 Task: Create a due date automation trigger when advanced on, on the monday after a card is due add content with a name or a description starting with resume at 11:00 AM.
Action: Mouse moved to (962, 278)
Screenshot: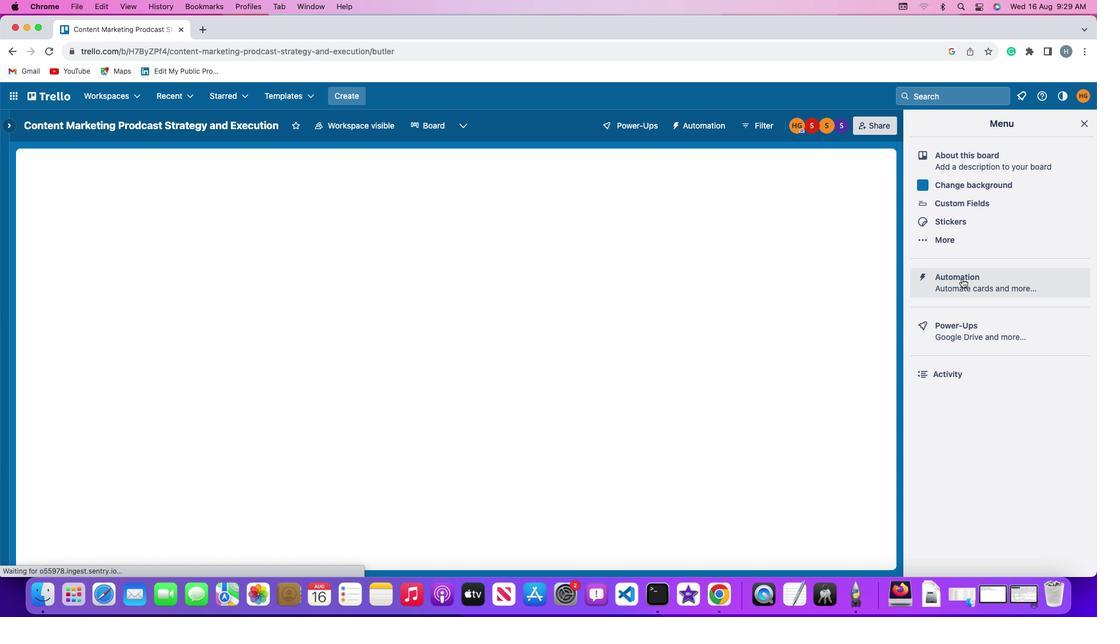 
Action: Mouse pressed left at (962, 278)
Screenshot: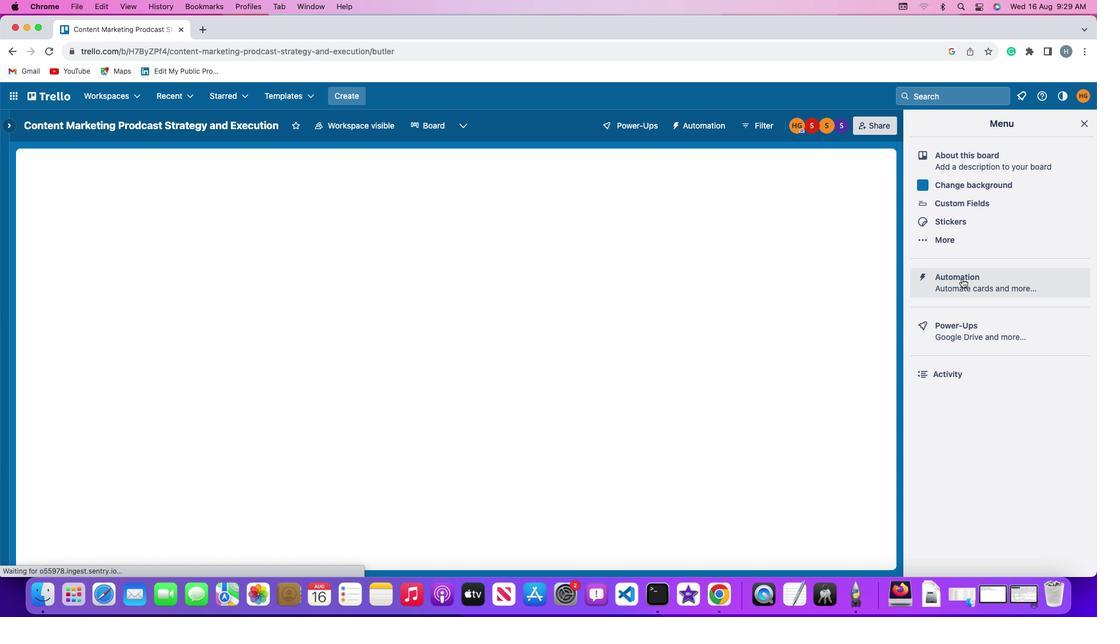 
Action: Mouse moved to (961, 278)
Screenshot: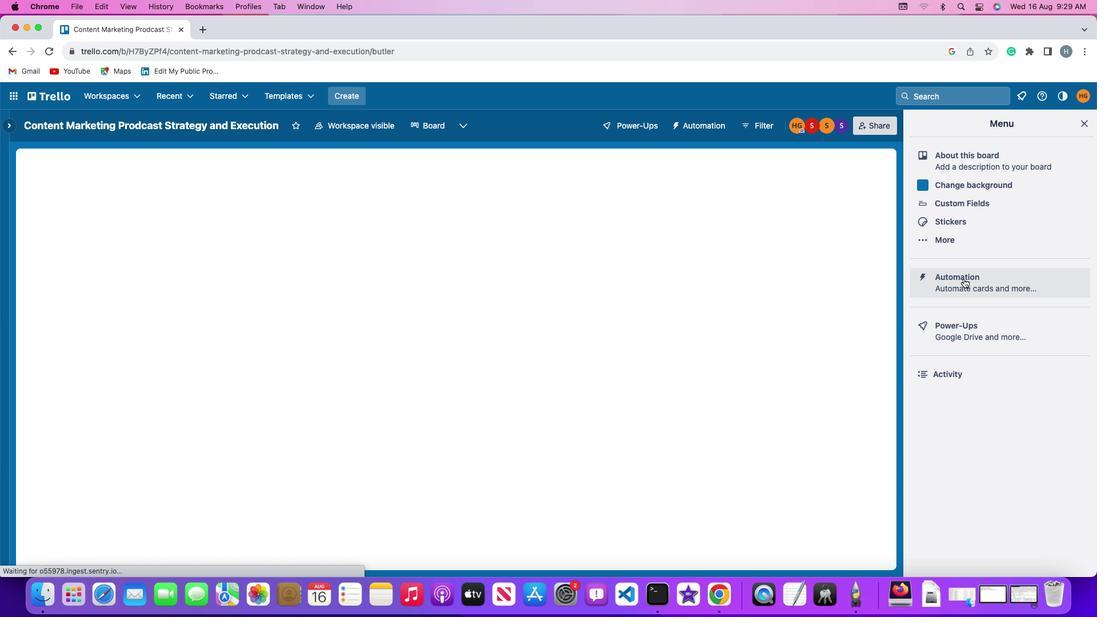 
Action: Mouse pressed left at (961, 278)
Screenshot: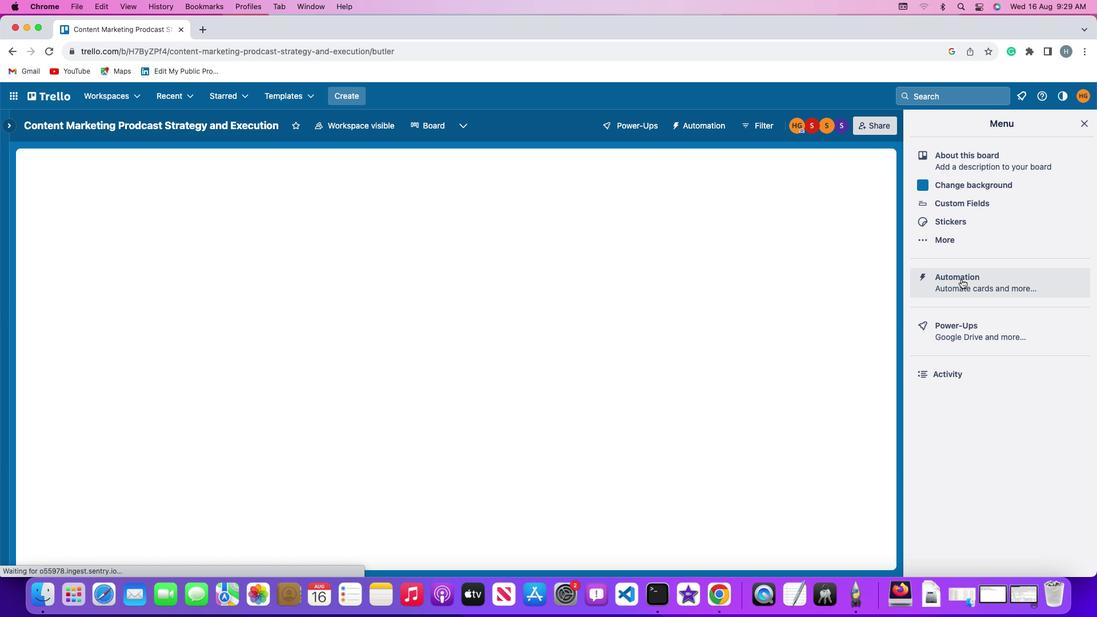 
Action: Mouse moved to (67, 272)
Screenshot: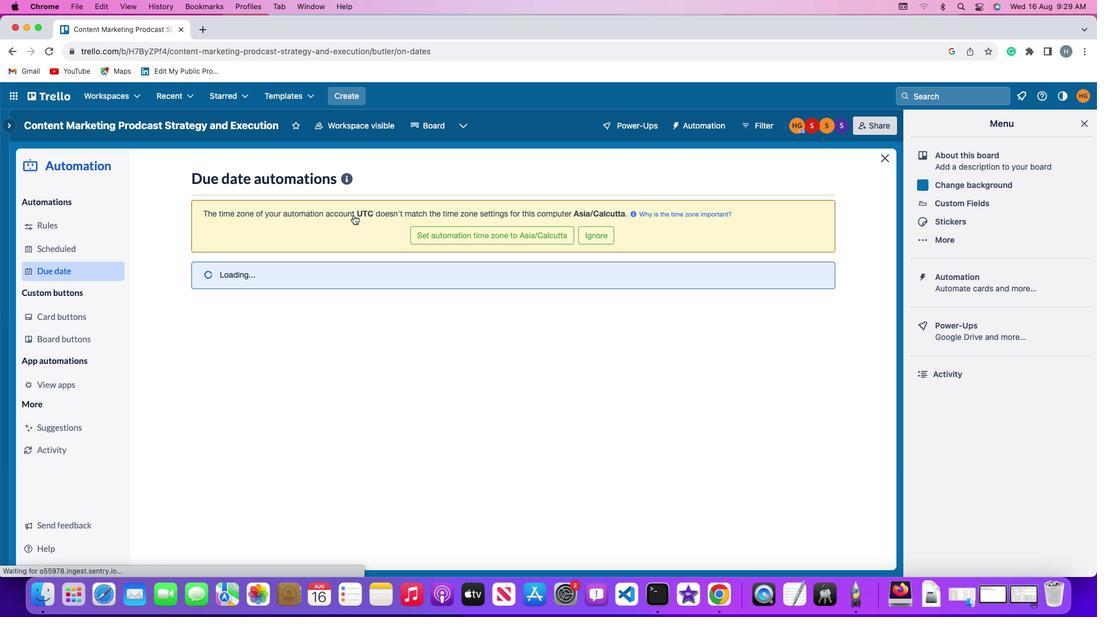 
Action: Mouse pressed left at (67, 272)
Screenshot: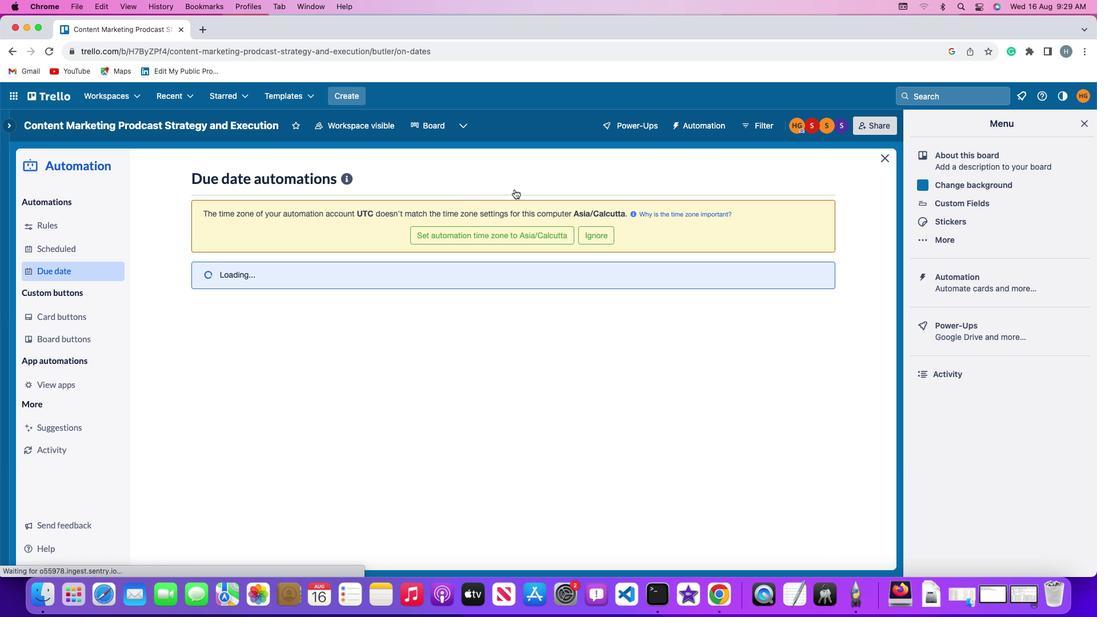 
Action: Mouse moved to (761, 180)
Screenshot: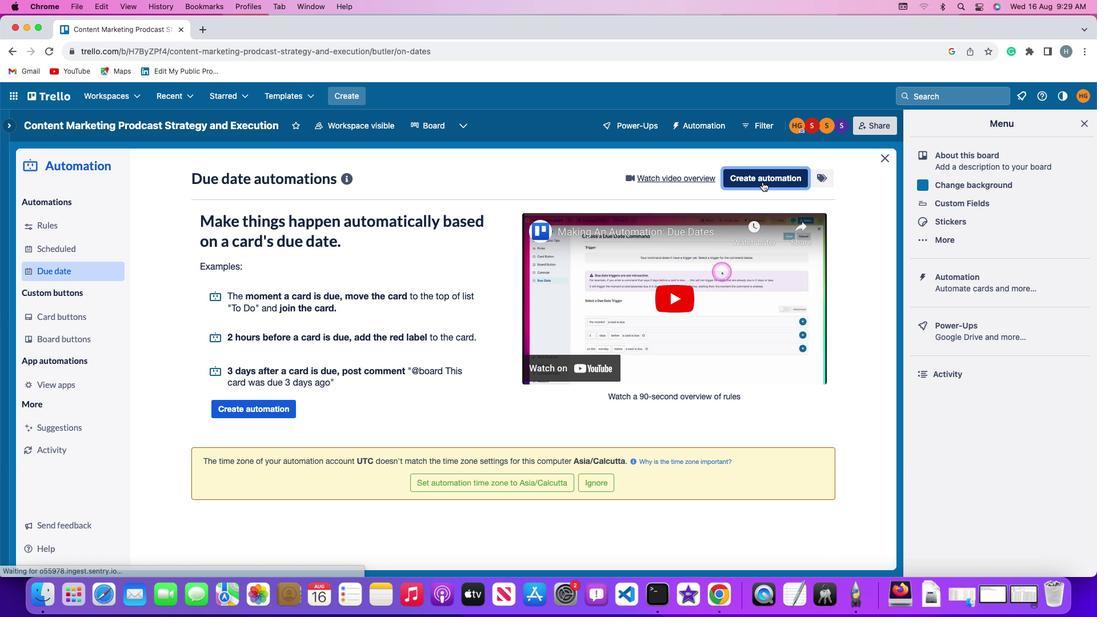 
Action: Mouse pressed left at (761, 180)
Screenshot: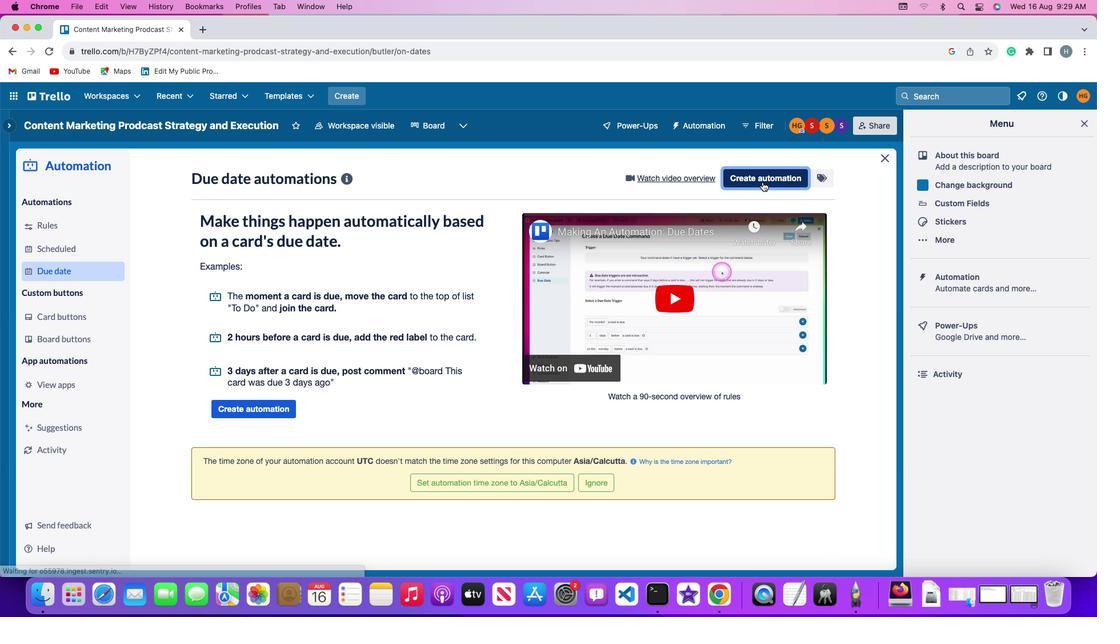 
Action: Mouse moved to (330, 288)
Screenshot: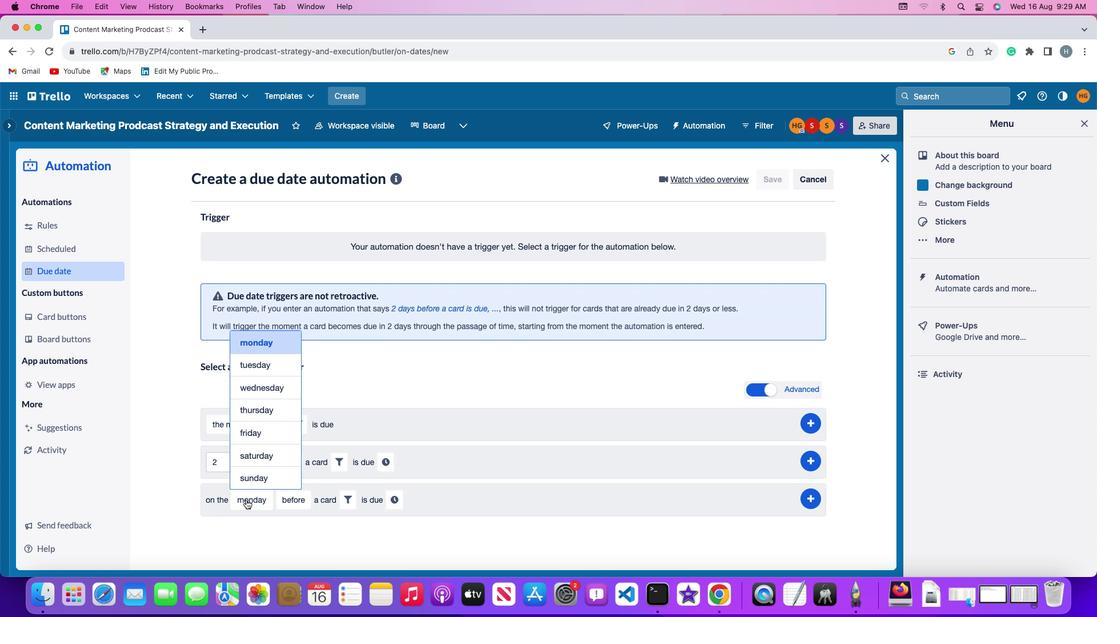 
Action: Mouse pressed left at (330, 288)
Screenshot: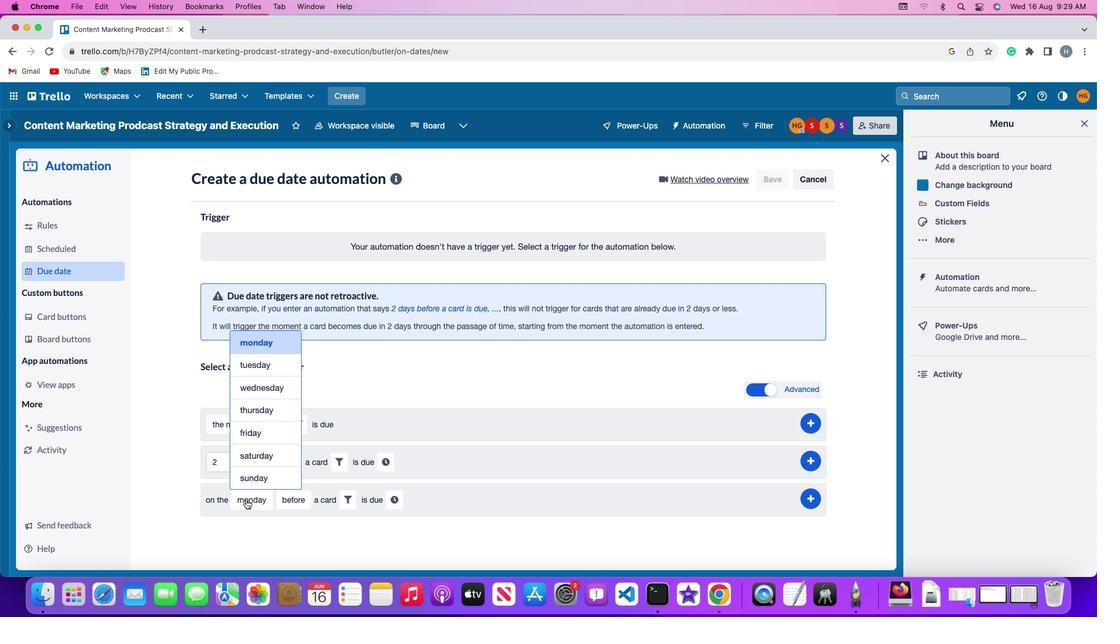 
Action: Mouse moved to (245, 499)
Screenshot: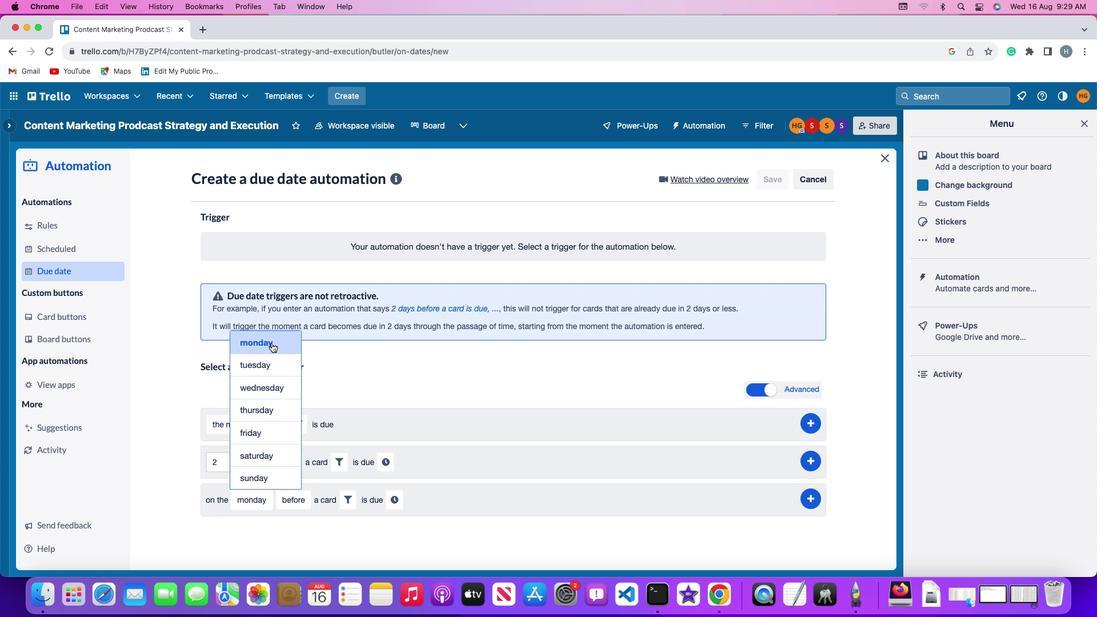 
Action: Mouse pressed left at (245, 499)
Screenshot: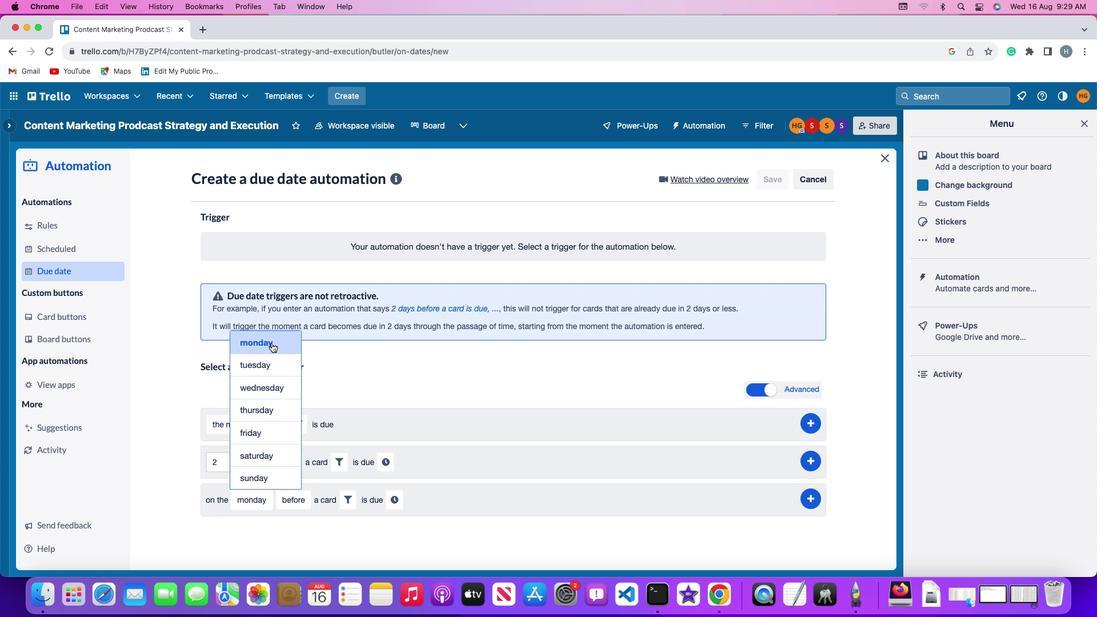 
Action: Mouse moved to (272, 342)
Screenshot: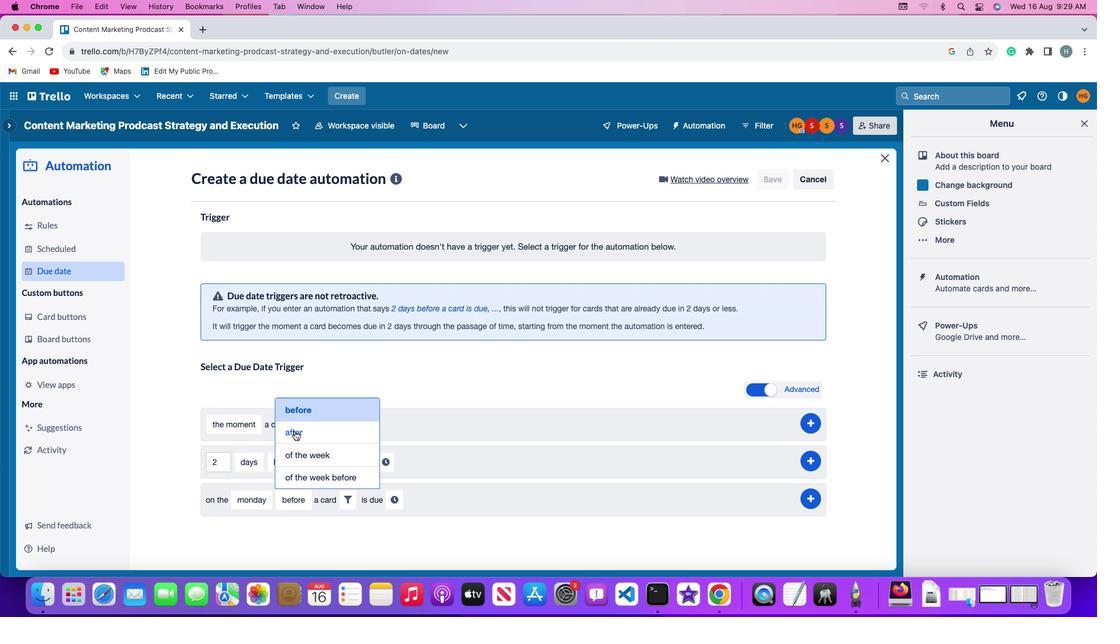 
Action: Mouse pressed left at (272, 342)
Screenshot: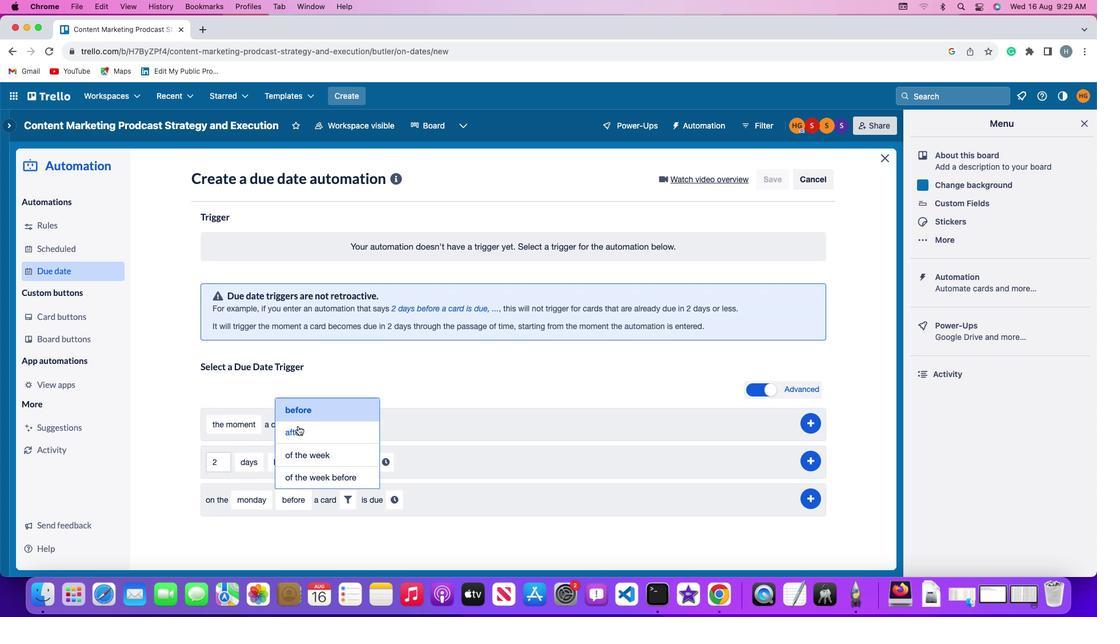 
Action: Mouse moved to (288, 506)
Screenshot: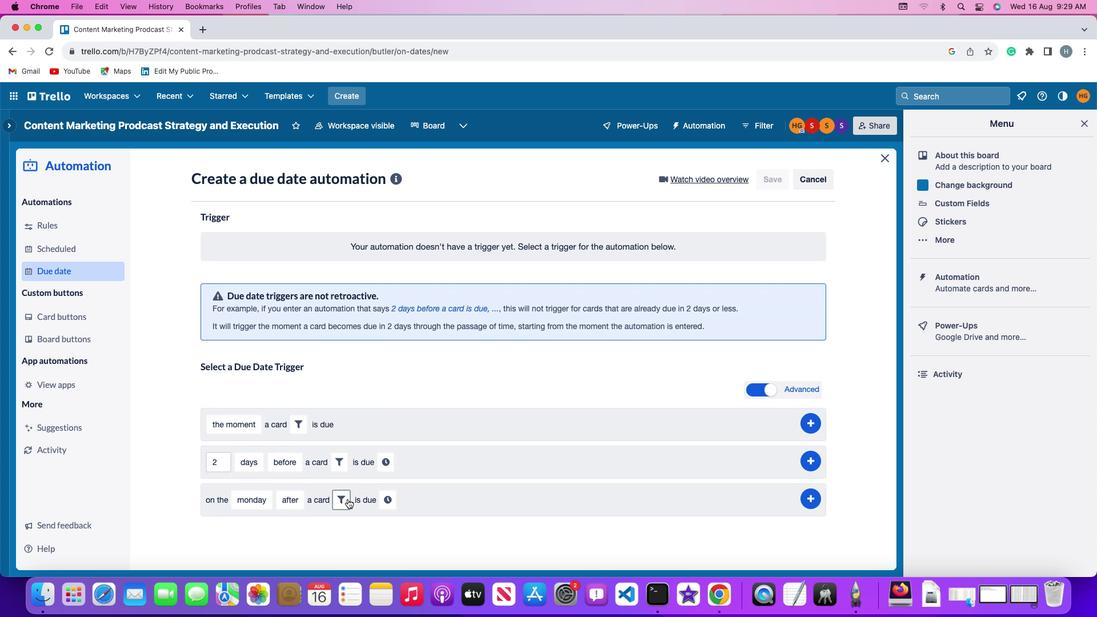 
Action: Mouse pressed left at (288, 506)
Screenshot: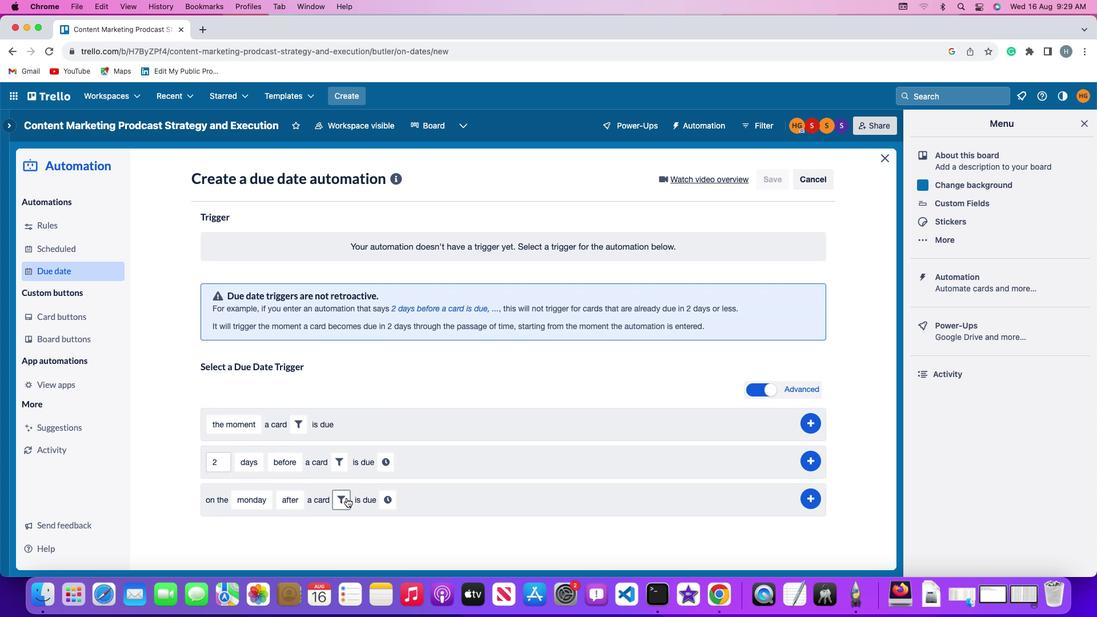 
Action: Mouse moved to (297, 425)
Screenshot: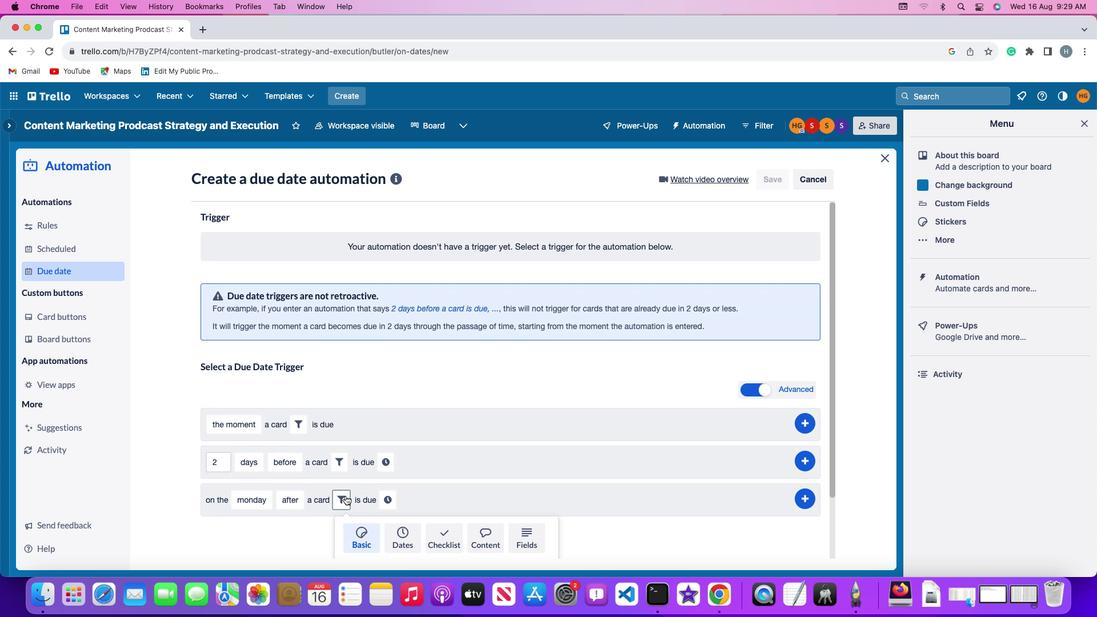 
Action: Mouse pressed left at (297, 425)
Screenshot: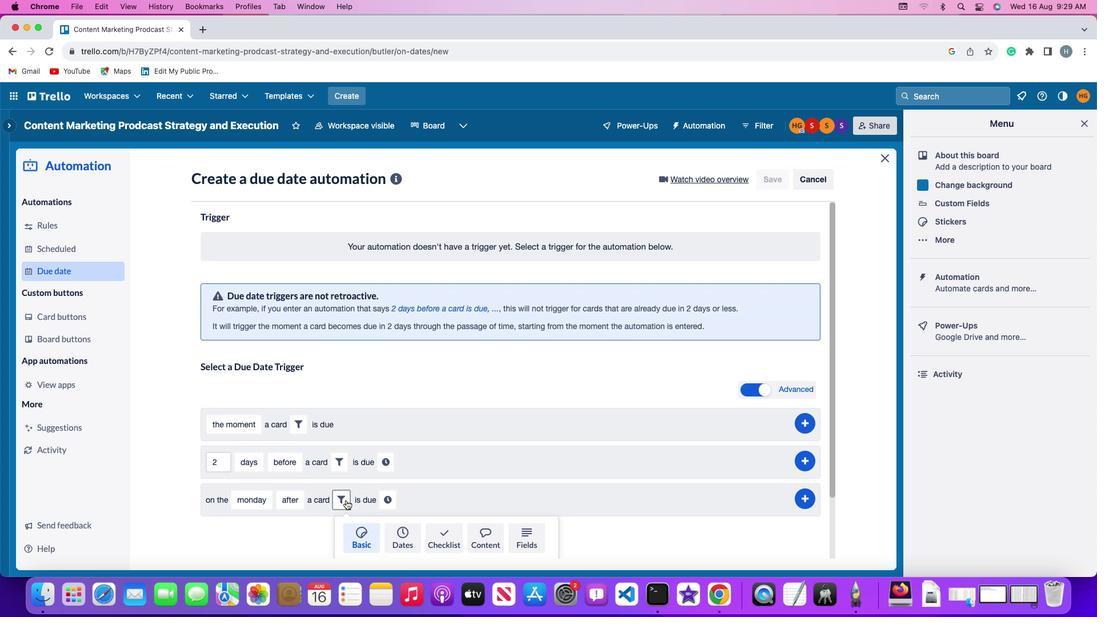 
Action: Mouse moved to (345, 498)
Screenshot: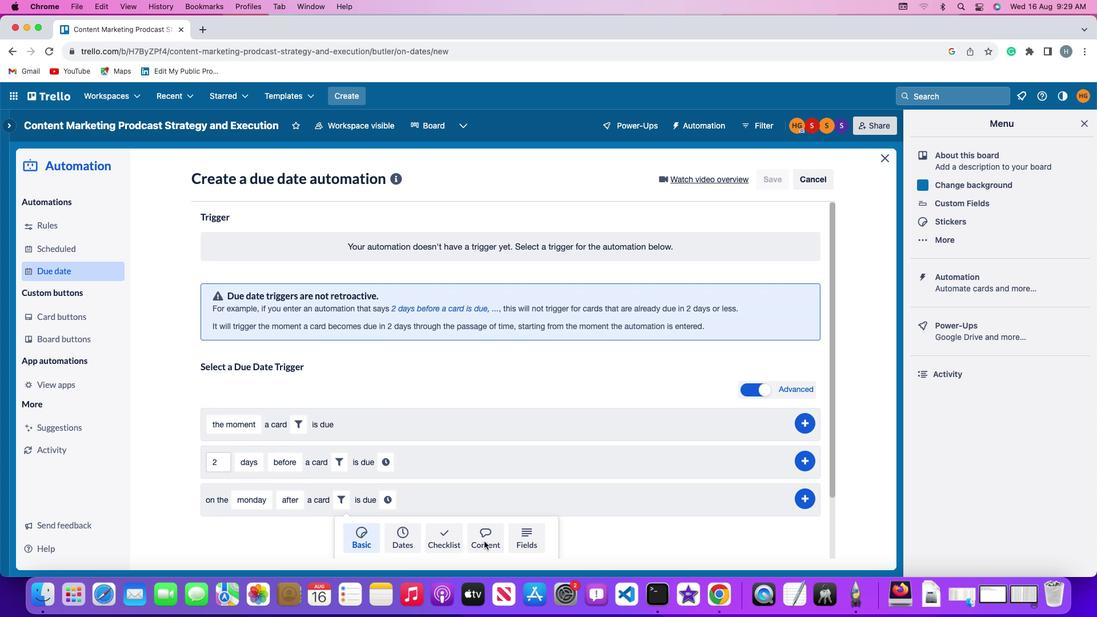 
Action: Mouse pressed left at (345, 498)
Screenshot: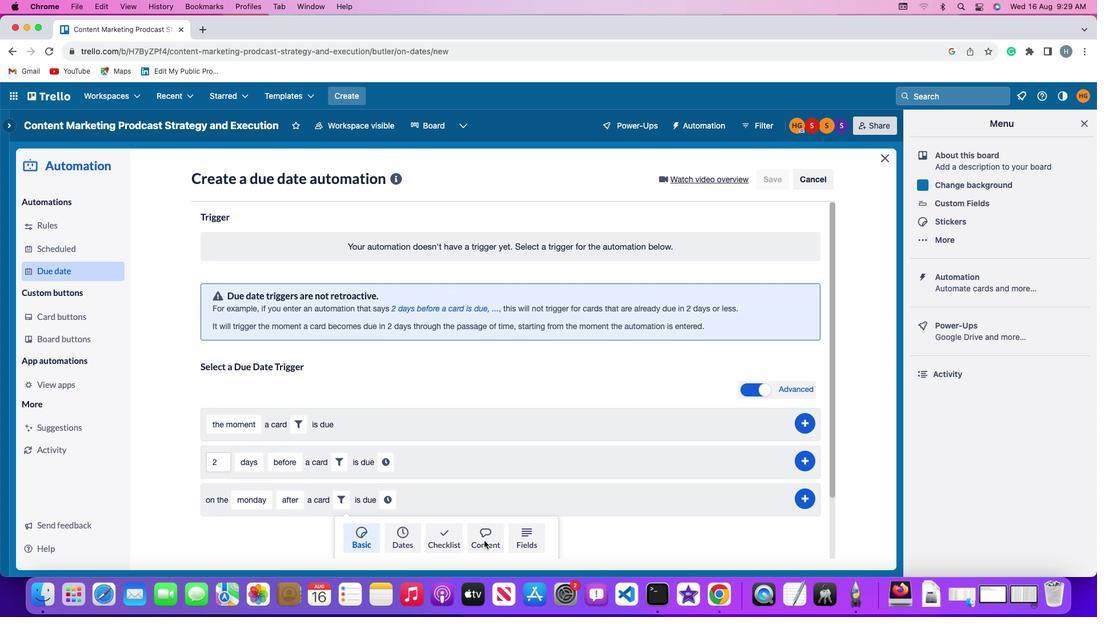 
Action: Mouse moved to (484, 541)
Screenshot: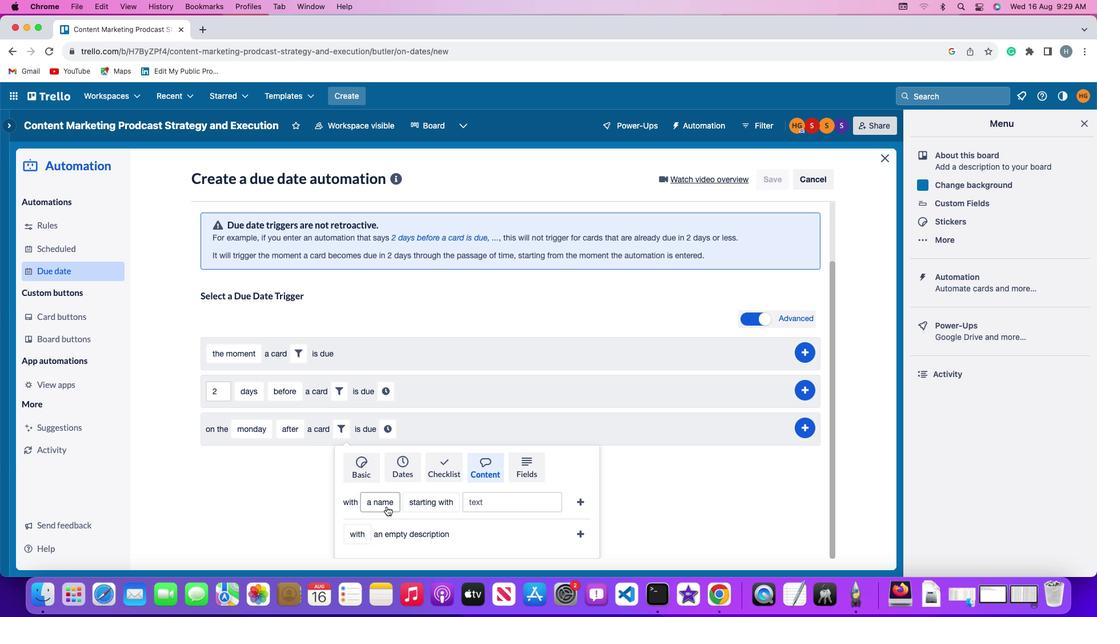 
Action: Mouse pressed left at (484, 541)
Screenshot: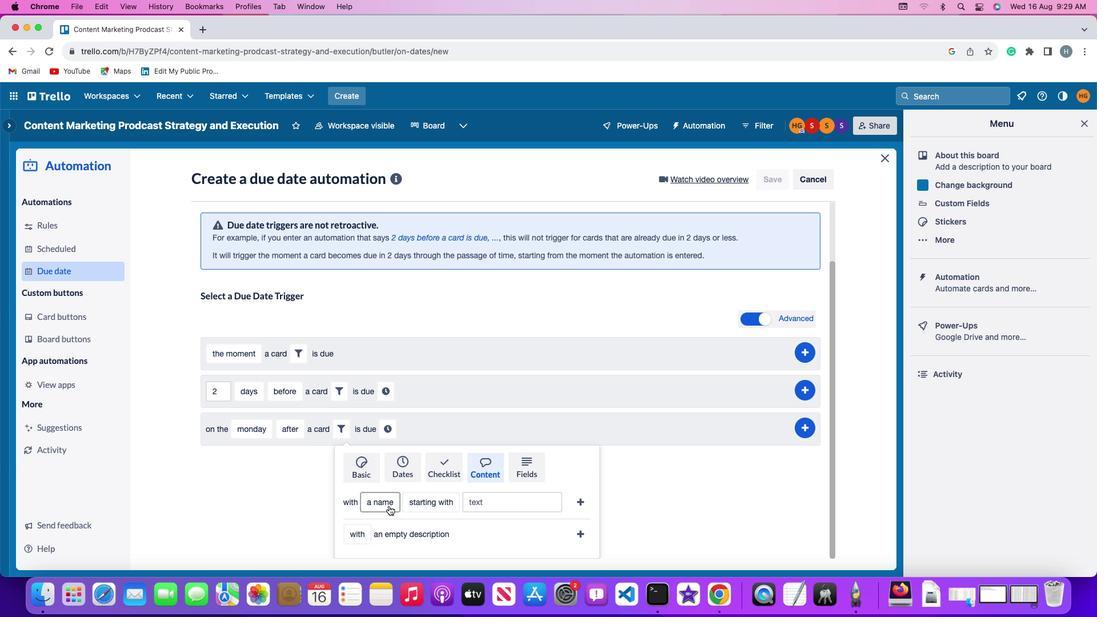 
Action: Mouse moved to (270, 546)
Screenshot: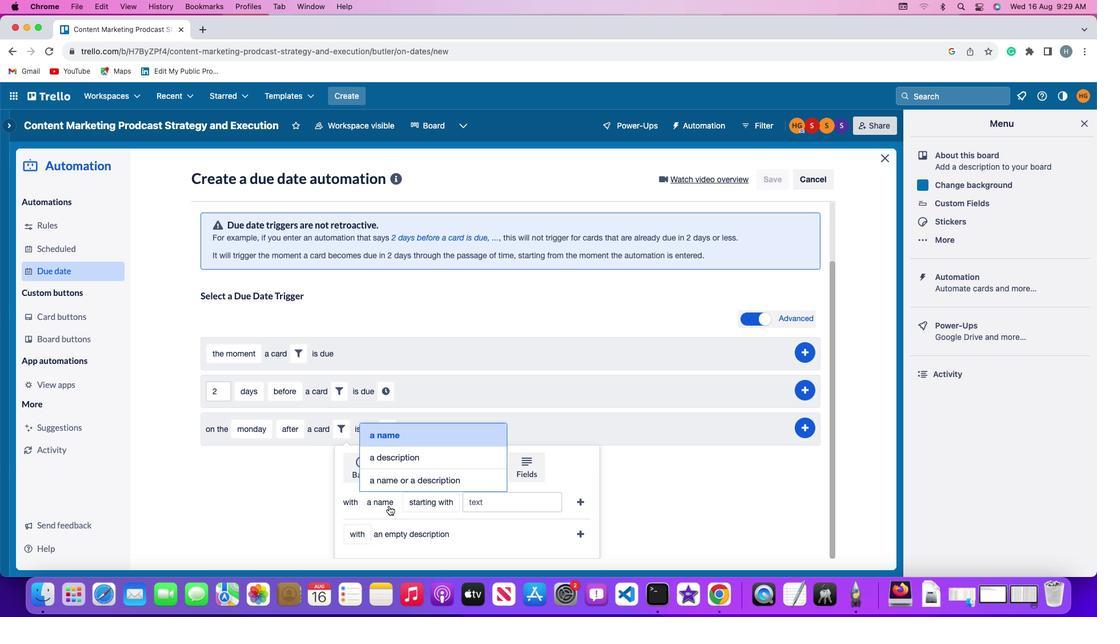 
Action: Mouse scrolled (270, 546) with delta (0, 0)
Screenshot: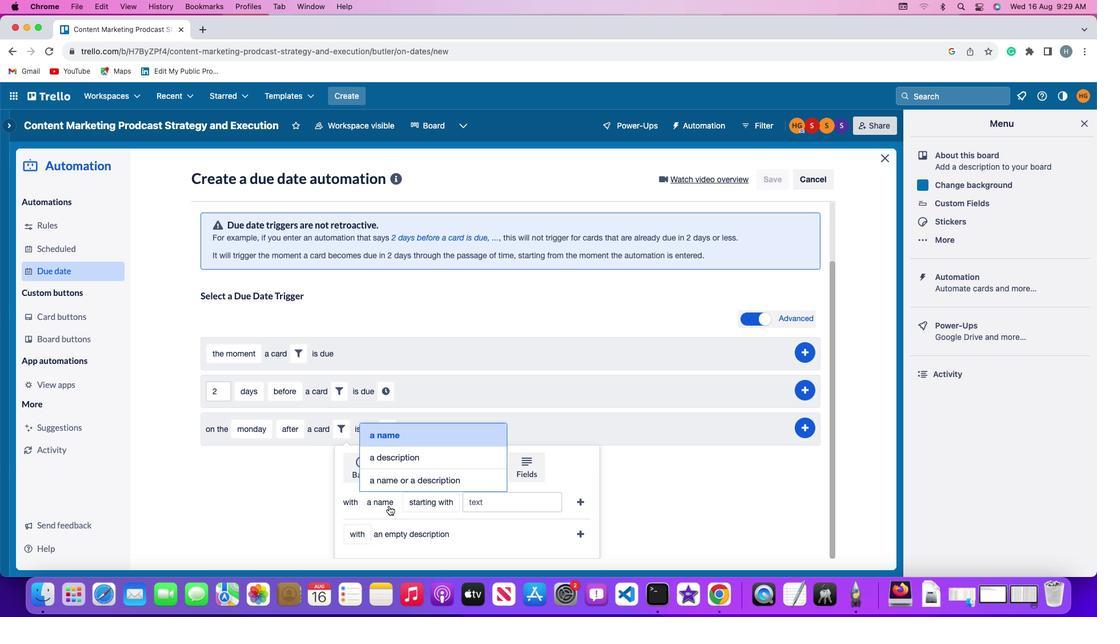 
Action: Mouse scrolled (270, 546) with delta (0, 0)
Screenshot: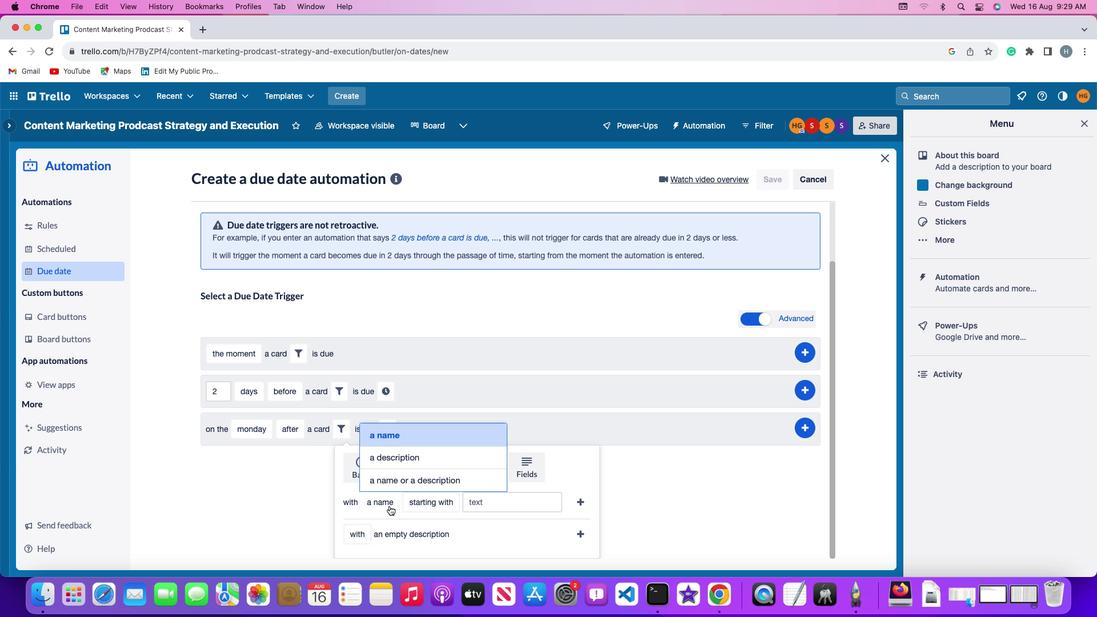 
Action: Mouse scrolled (270, 546) with delta (0, -1)
Screenshot: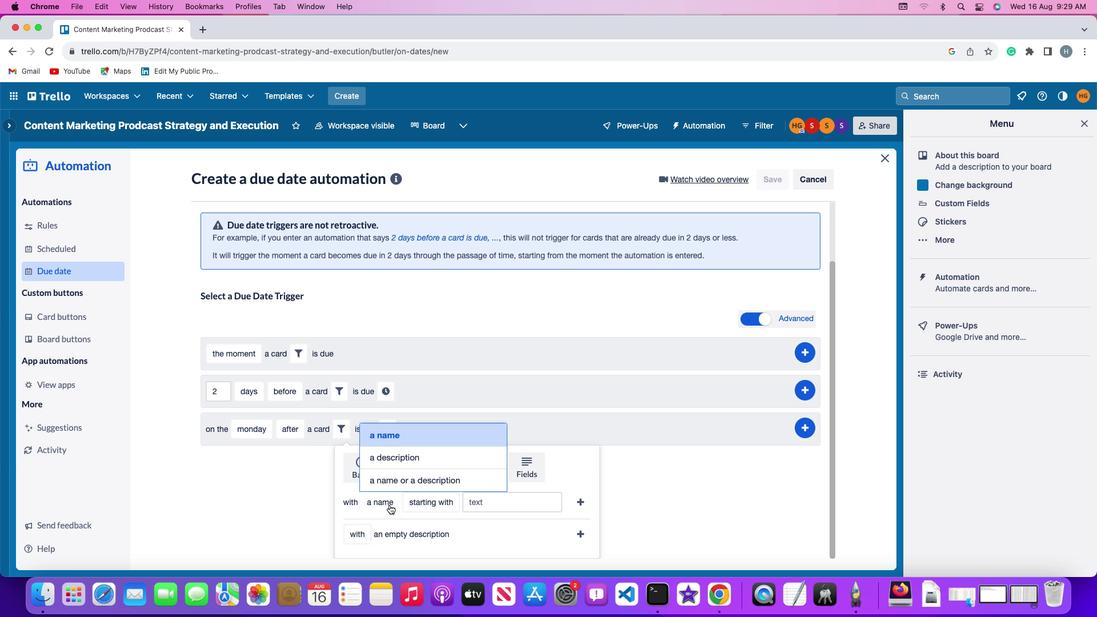 
Action: Mouse scrolled (270, 546) with delta (0, -2)
Screenshot: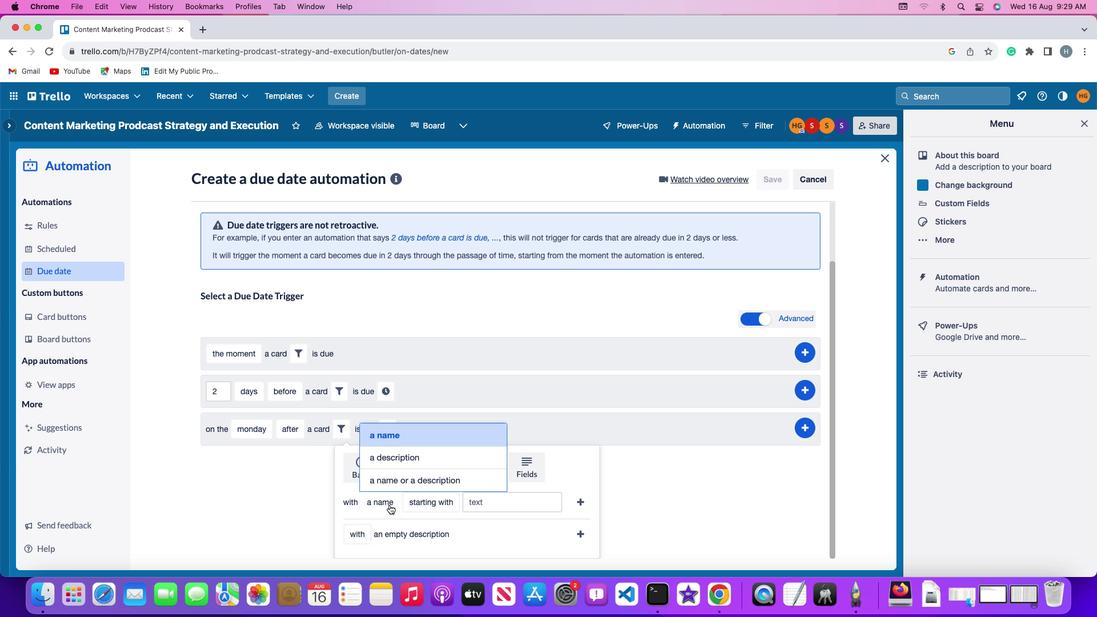 
Action: Mouse moved to (388, 506)
Screenshot: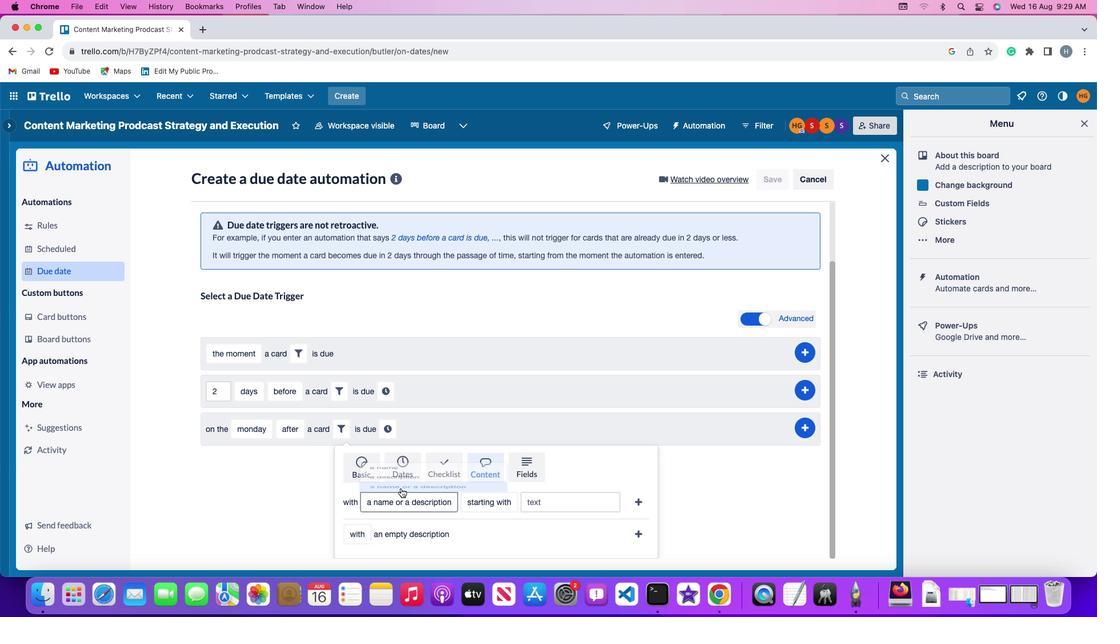 
Action: Mouse pressed left at (388, 506)
Screenshot: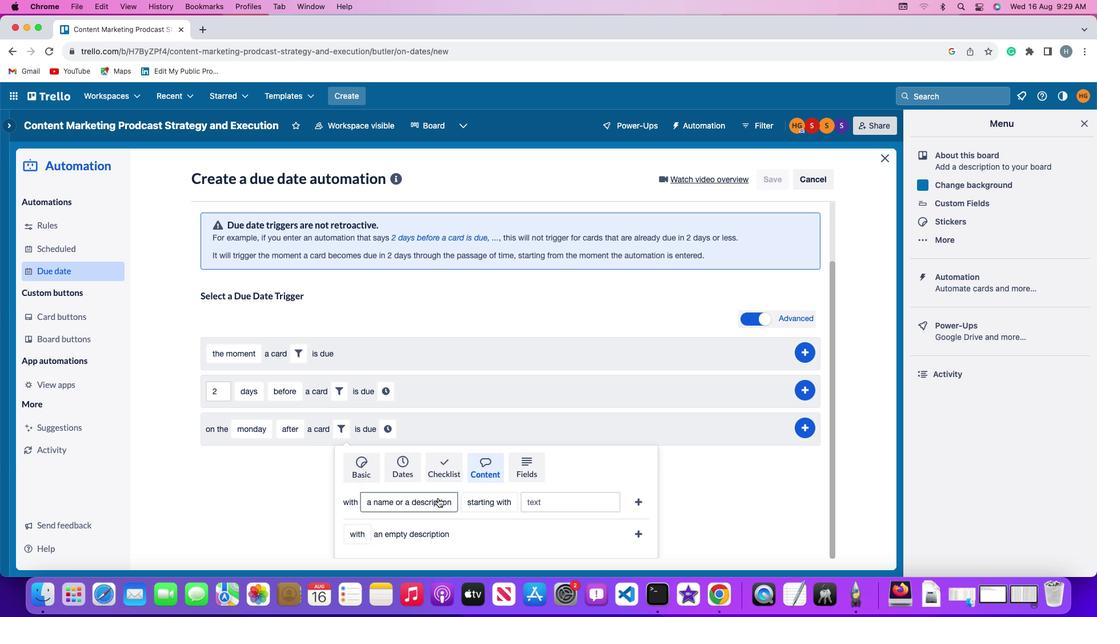 
Action: Mouse moved to (395, 483)
Screenshot: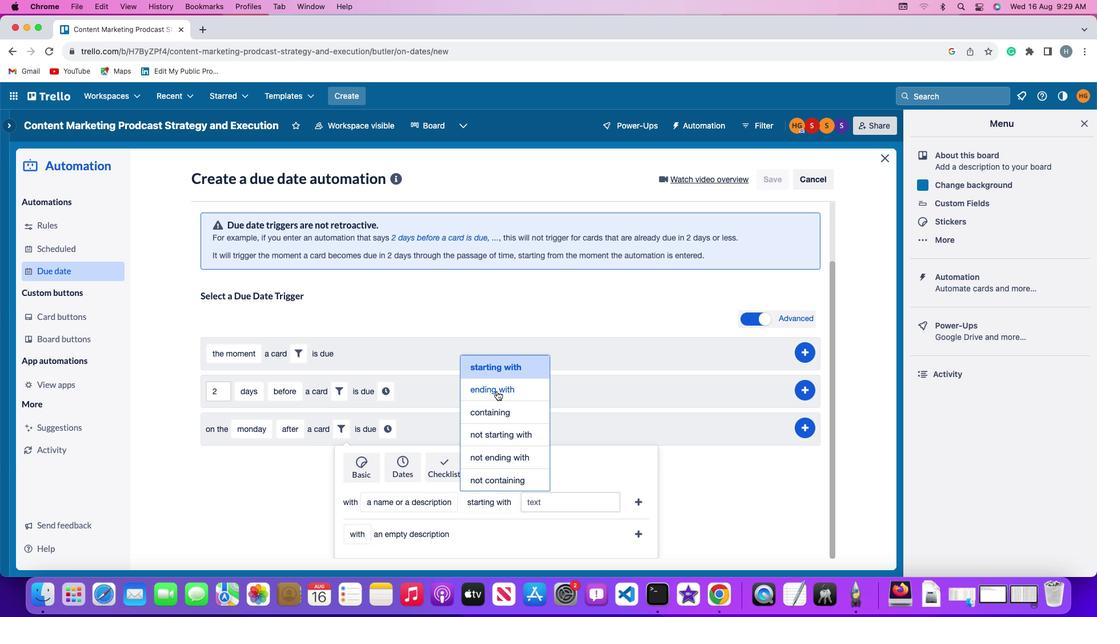 
Action: Mouse pressed left at (395, 483)
Screenshot: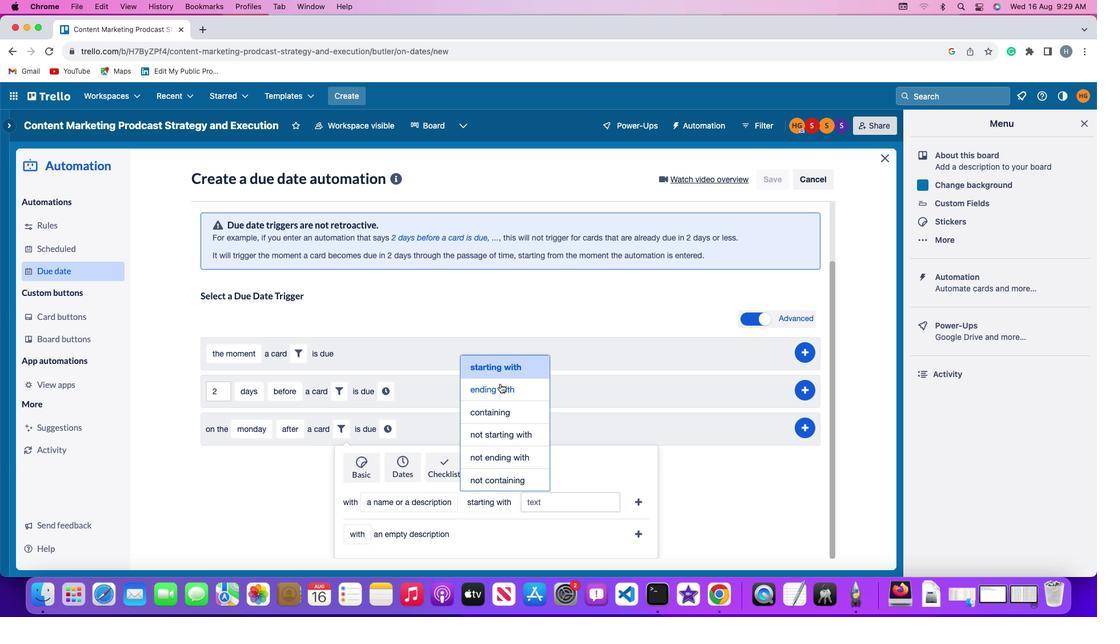
Action: Mouse moved to (489, 504)
Screenshot: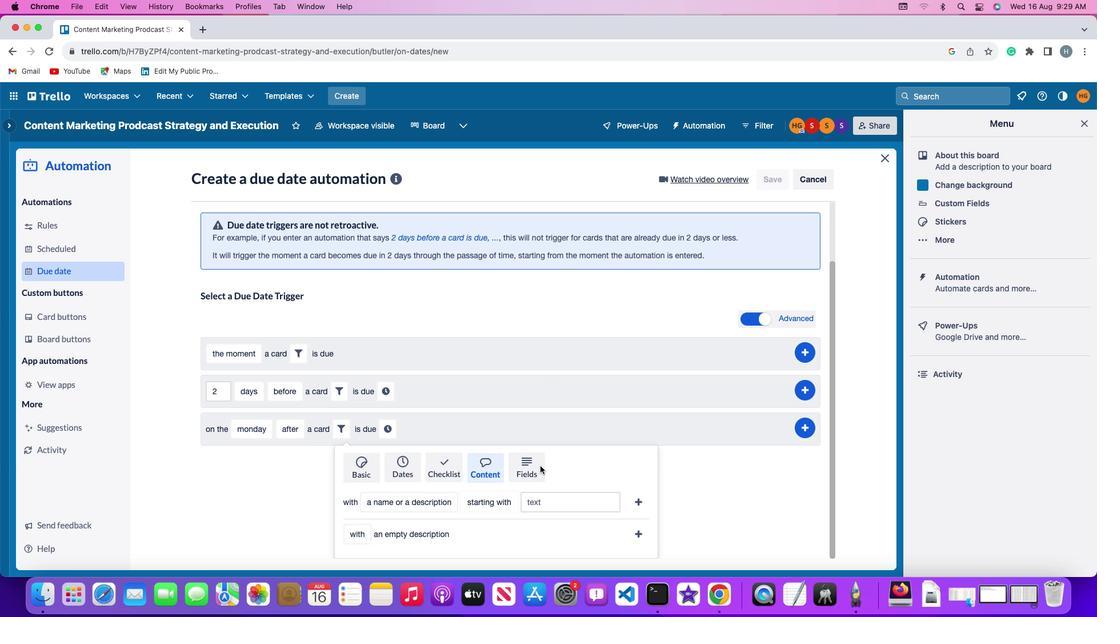 
Action: Mouse pressed left at (489, 504)
Screenshot: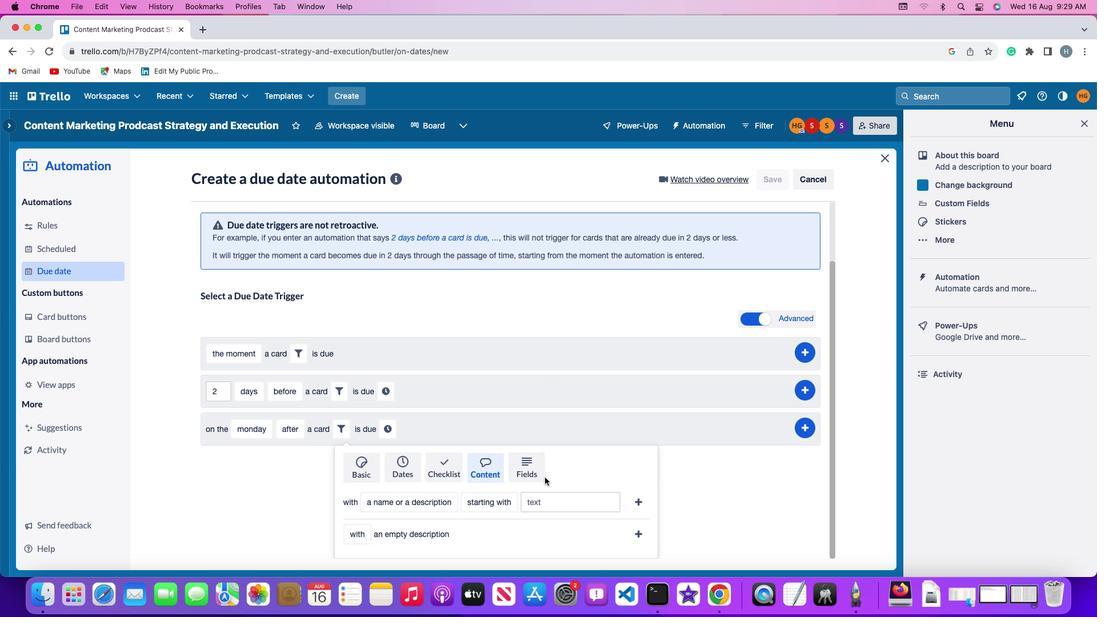 
Action: Mouse moved to (507, 364)
Screenshot: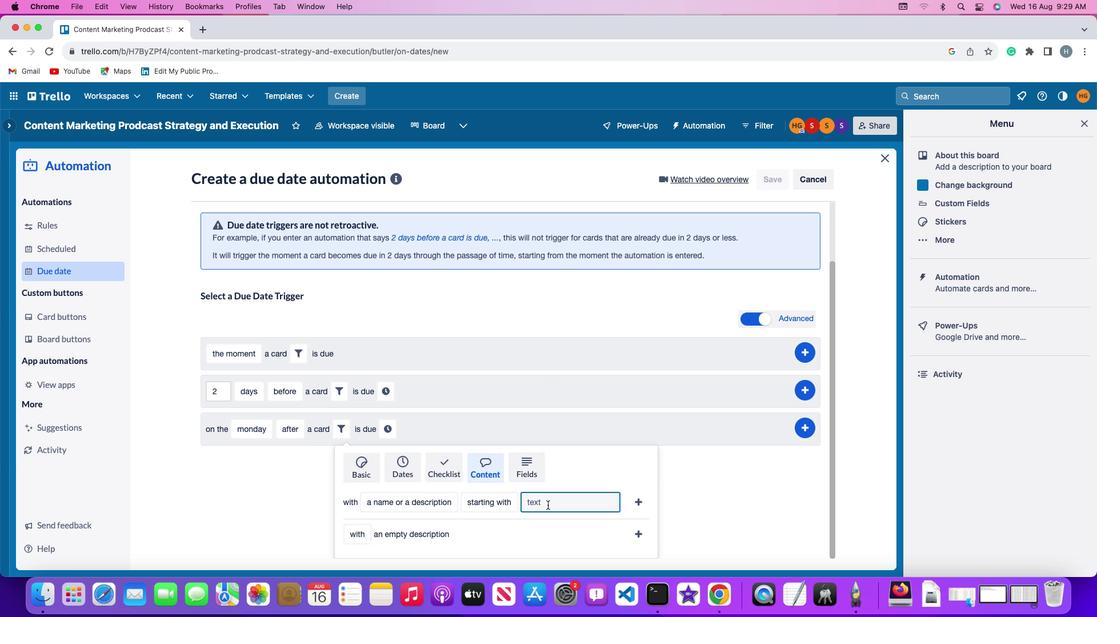 
Action: Mouse pressed left at (507, 364)
Screenshot: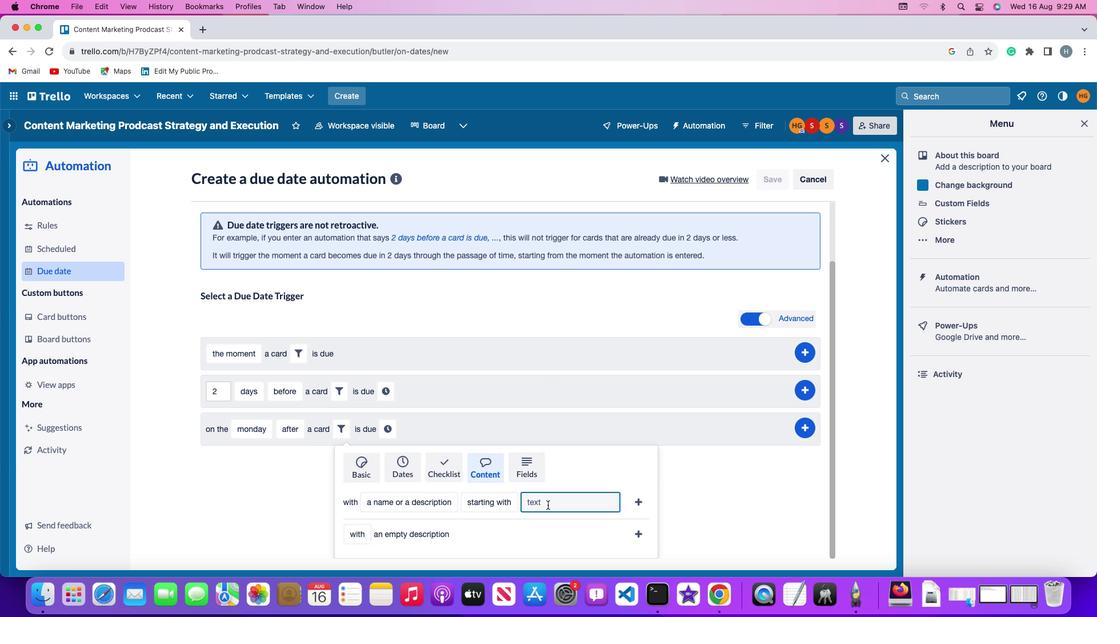 
Action: Mouse moved to (548, 504)
Screenshot: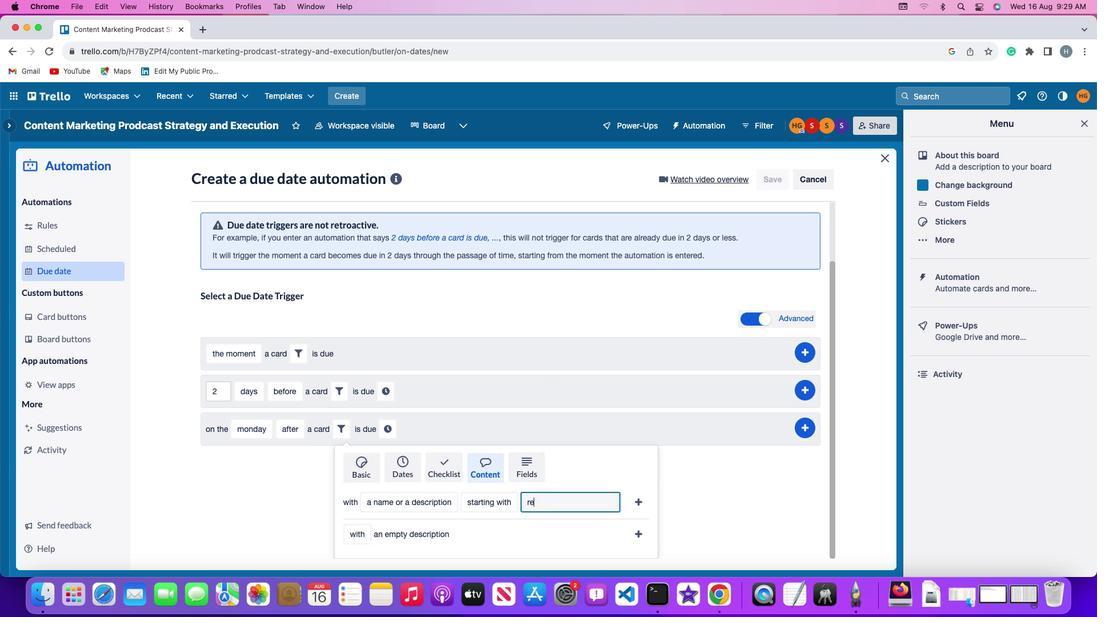 
Action: Mouse pressed left at (548, 504)
Screenshot: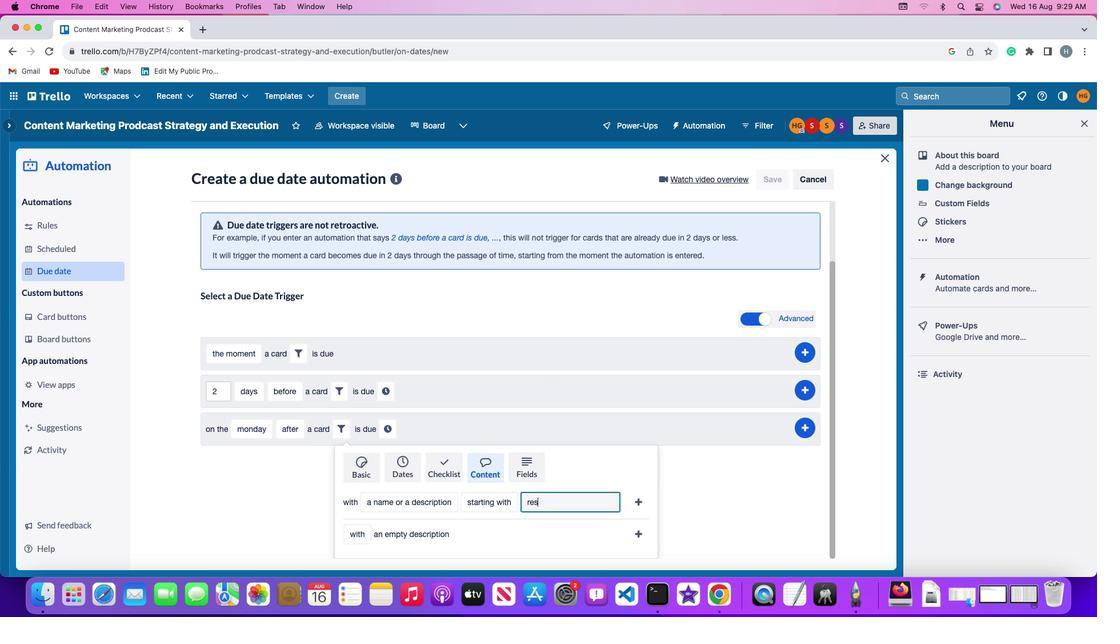 
Action: Mouse moved to (547, 504)
Screenshot: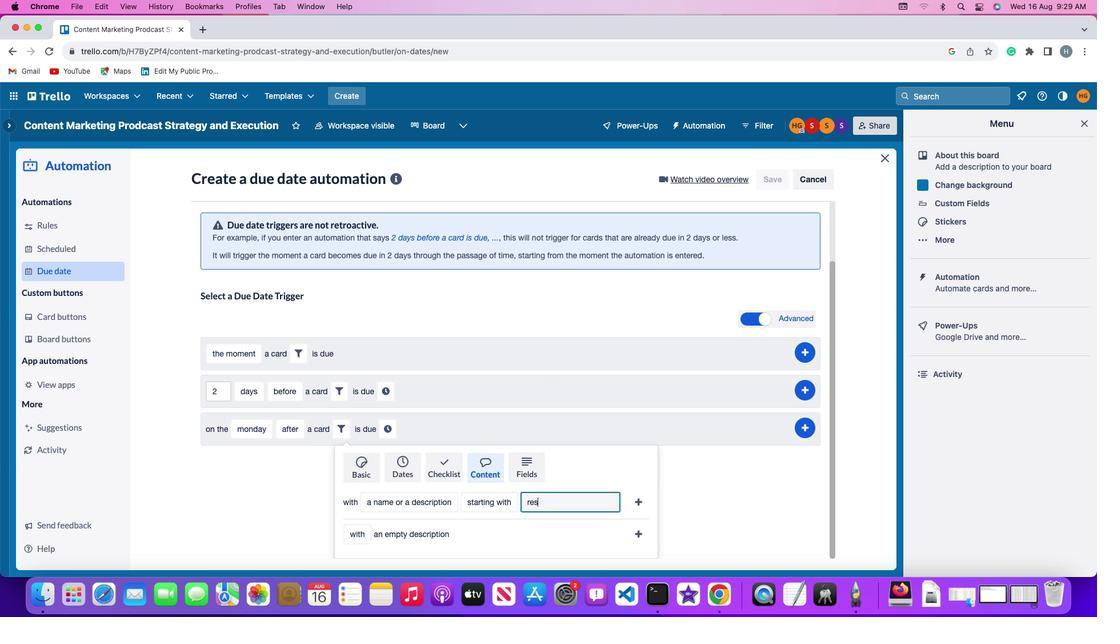 
Action: Key pressed 'r''e''s''u''m'
Screenshot: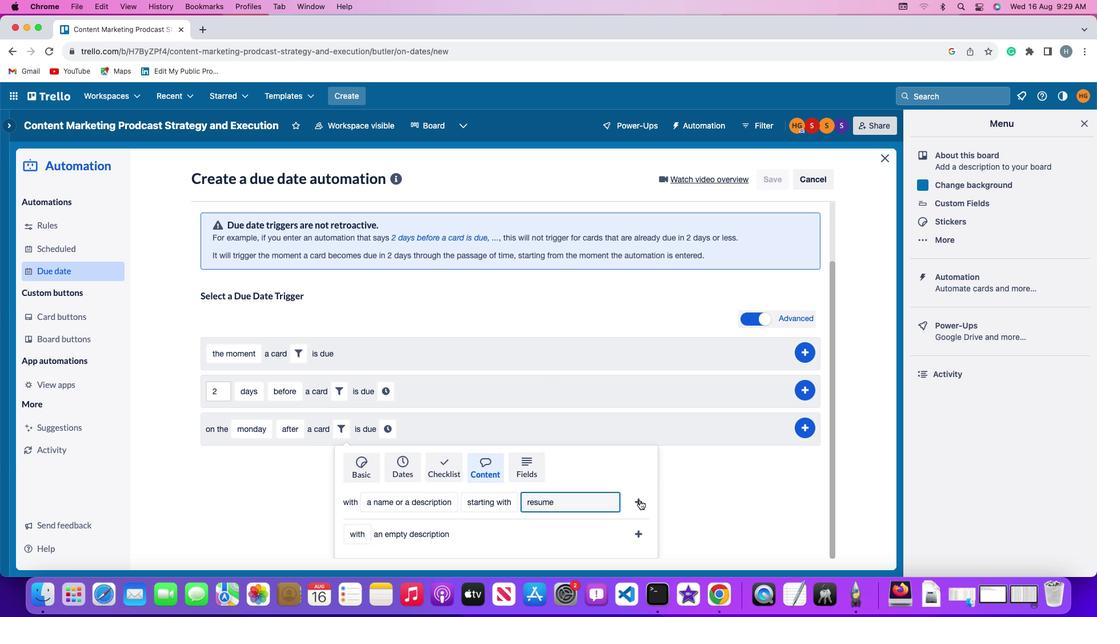 
Action: Mouse moved to (547, 504)
Screenshot: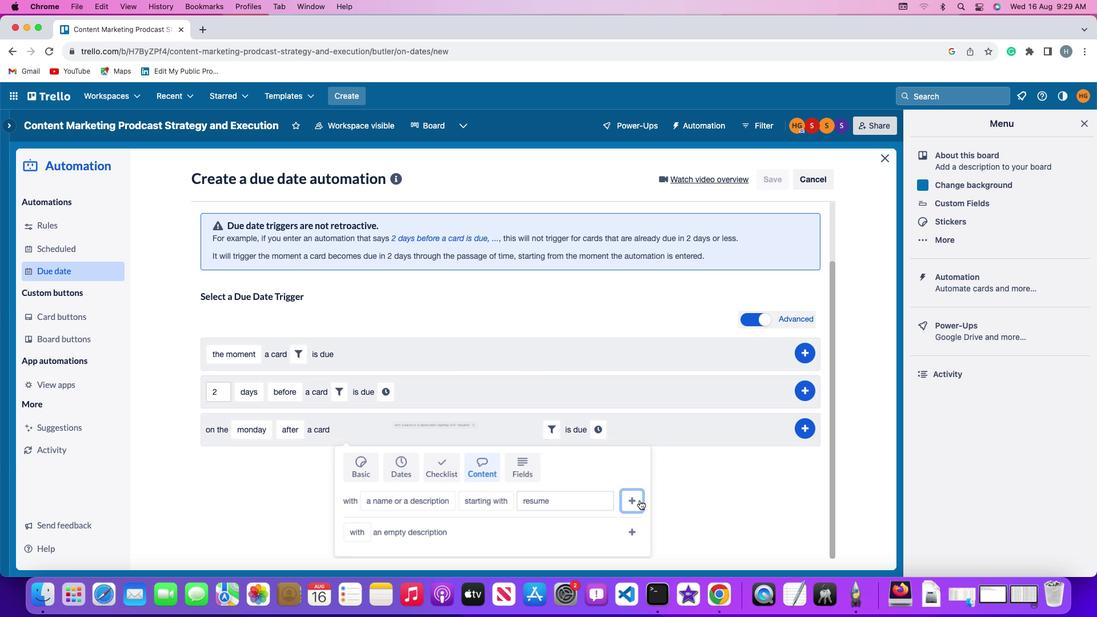 
Action: Key pressed 'e'
Screenshot: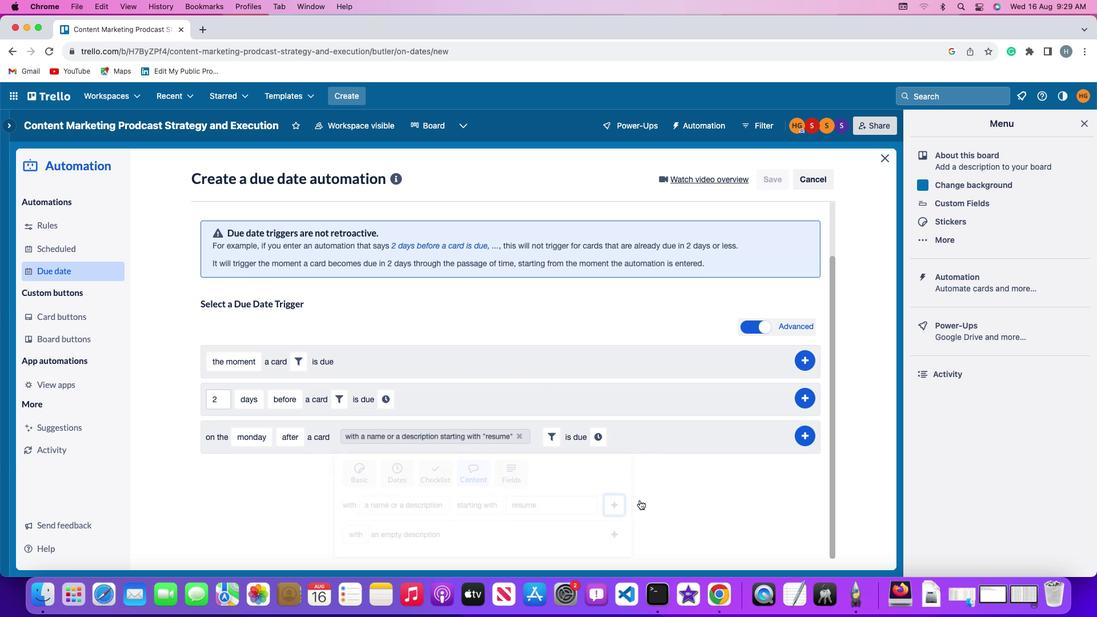 
Action: Mouse moved to (639, 500)
Screenshot: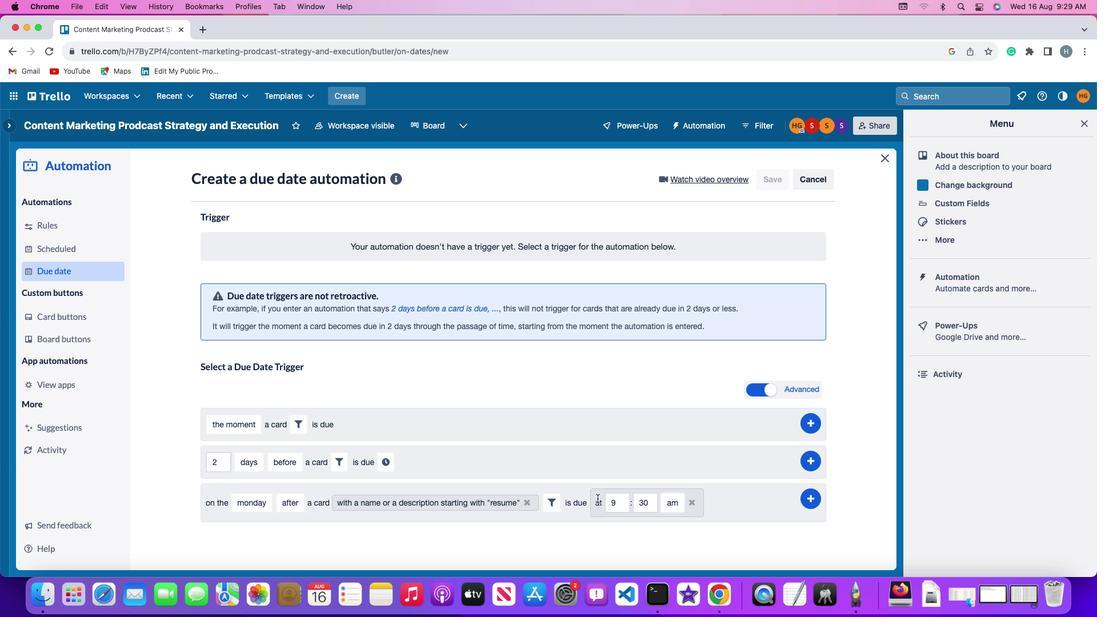 
Action: Mouse pressed left at (639, 500)
Screenshot: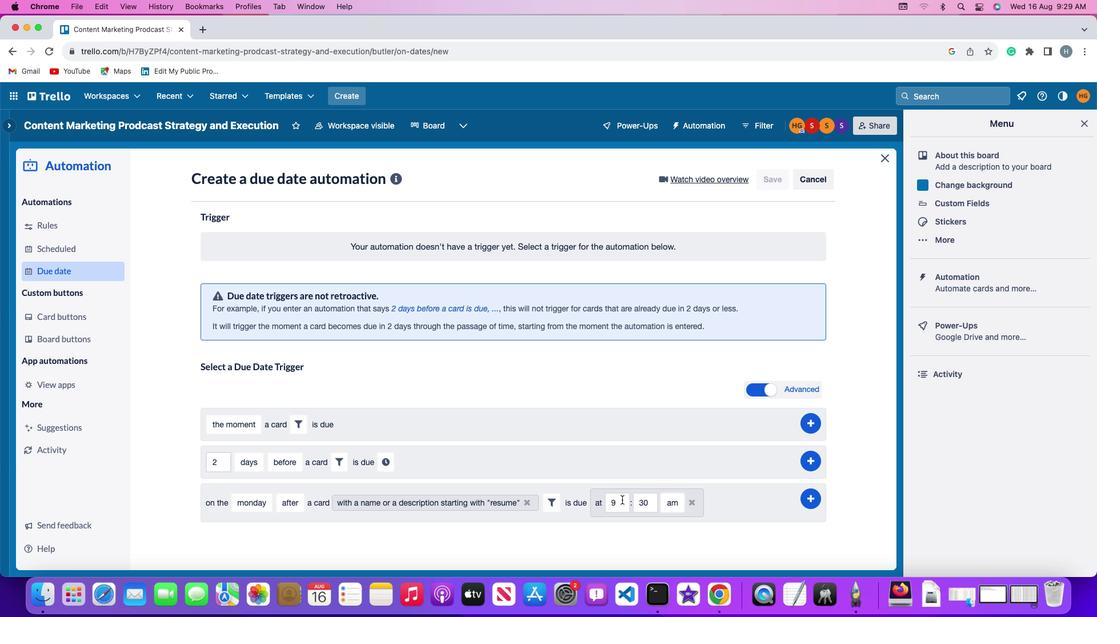 
Action: Mouse moved to (594, 498)
Screenshot: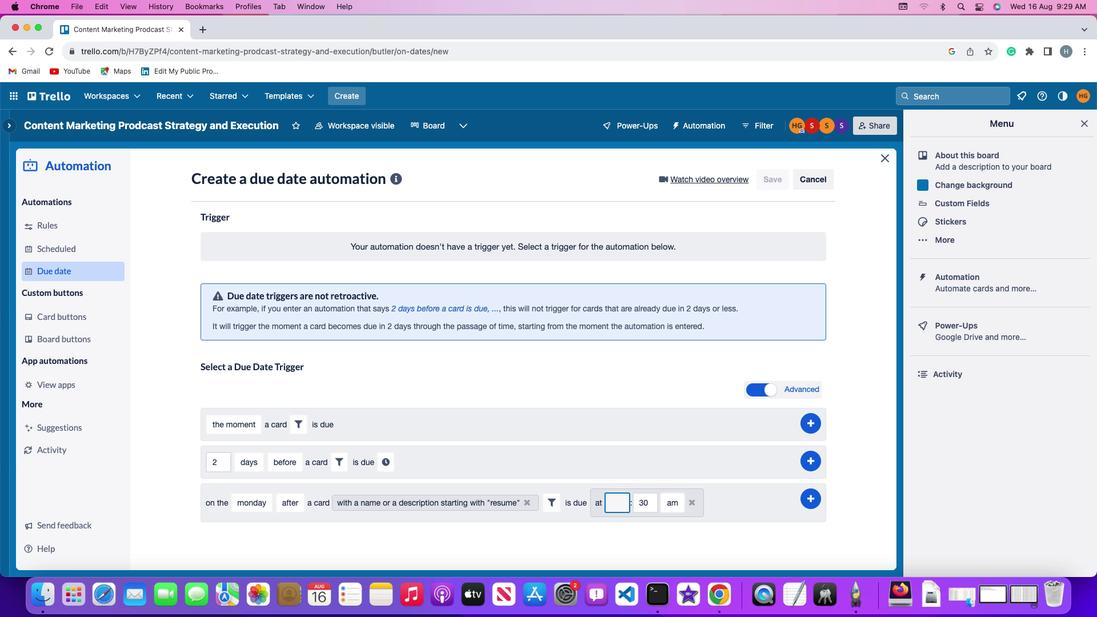 
Action: Mouse pressed left at (594, 498)
Screenshot: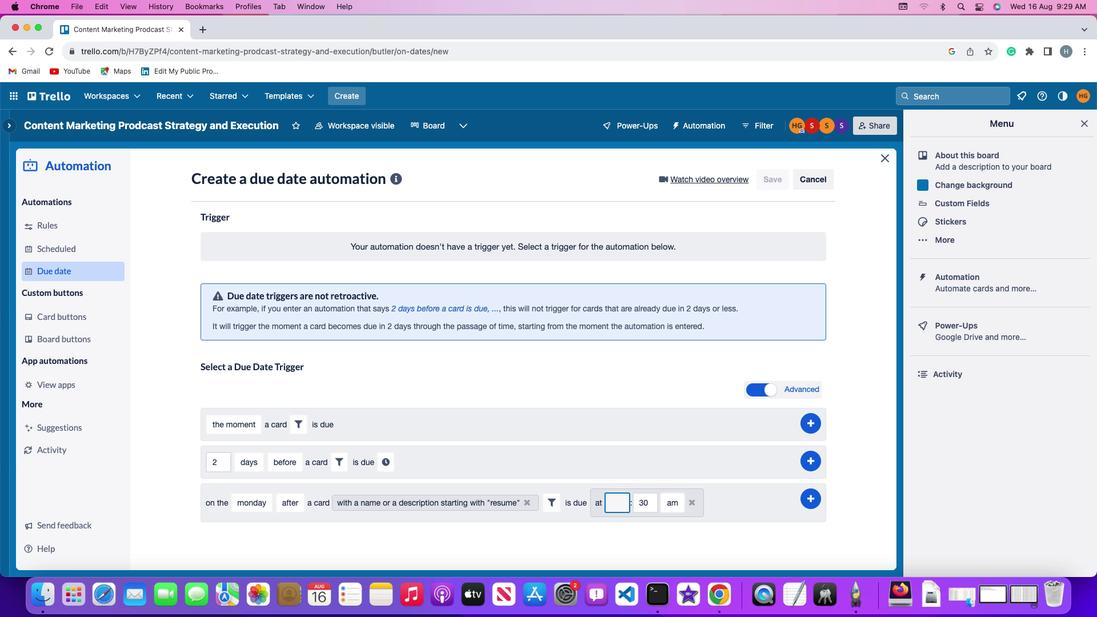 
Action: Mouse moved to (622, 500)
Screenshot: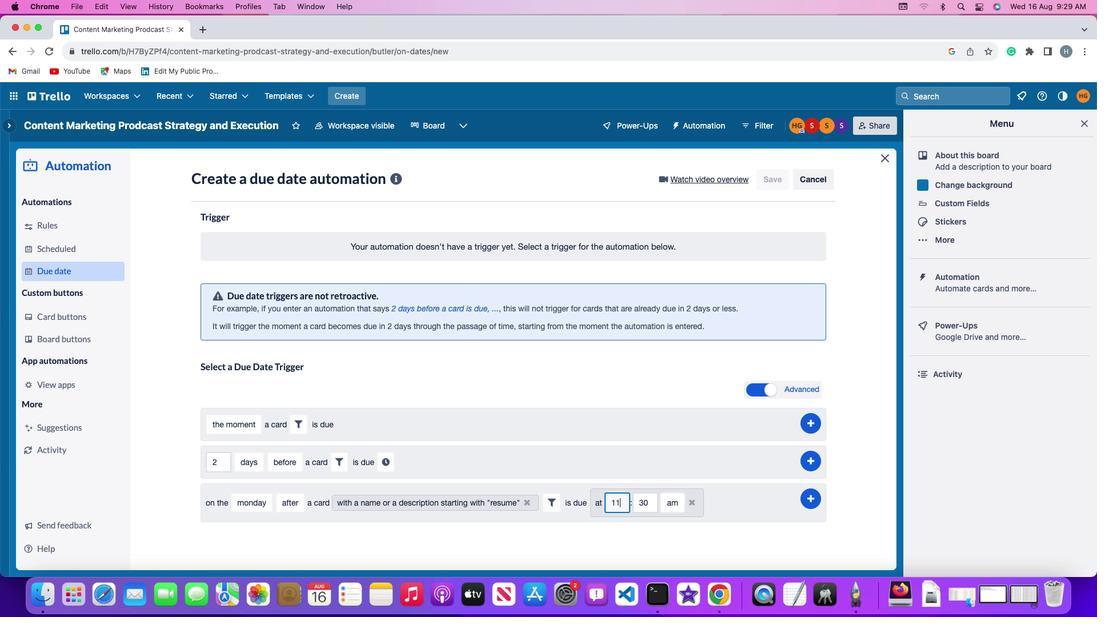
Action: Mouse pressed left at (622, 500)
Screenshot: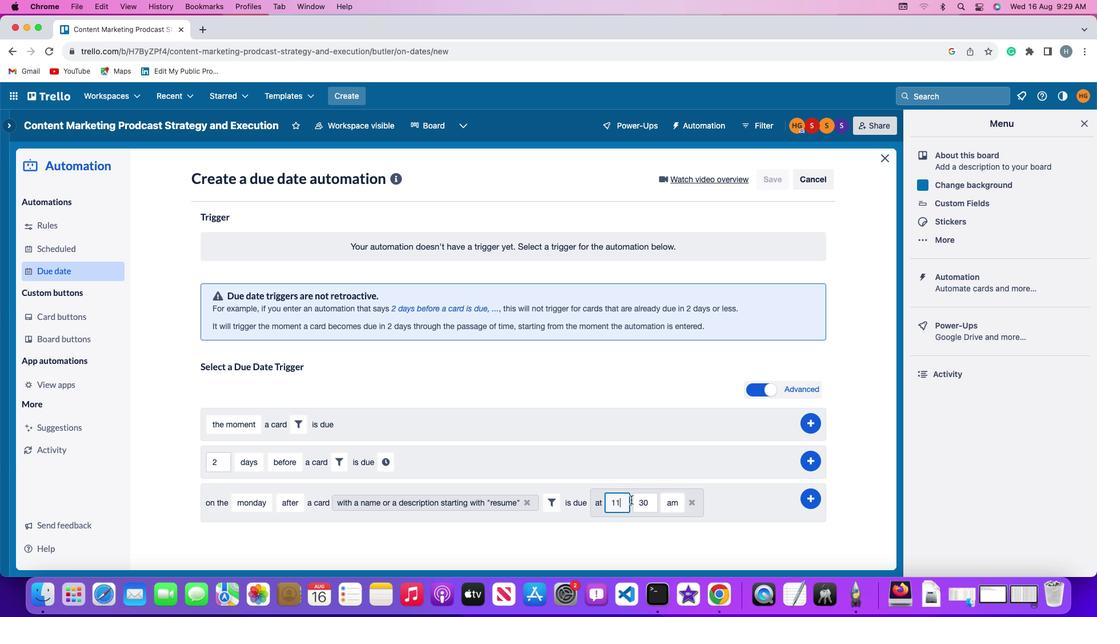 
Action: Key pressed Key.backspace'1''1'
Screenshot: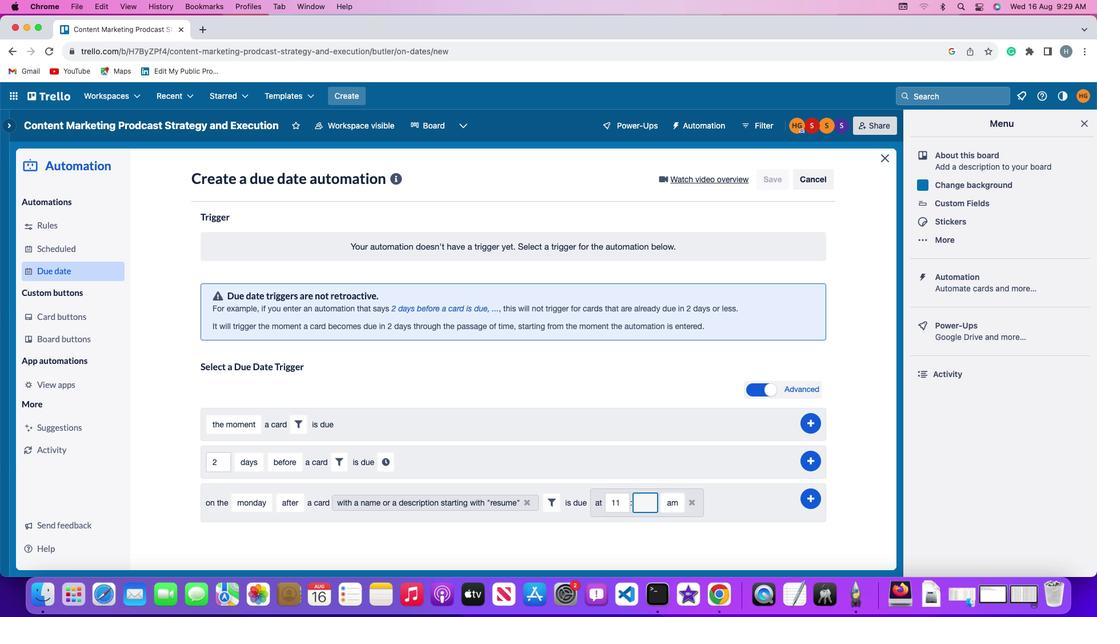 
Action: Mouse moved to (650, 501)
Screenshot: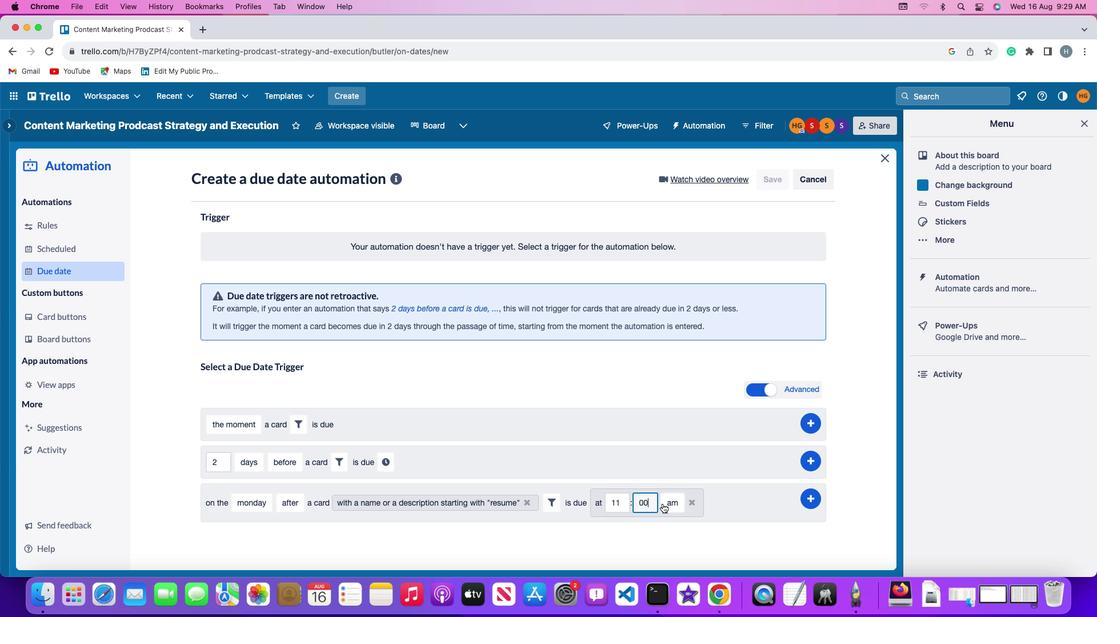 
Action: Mouse pressed left at (650, 501)
Screenshot: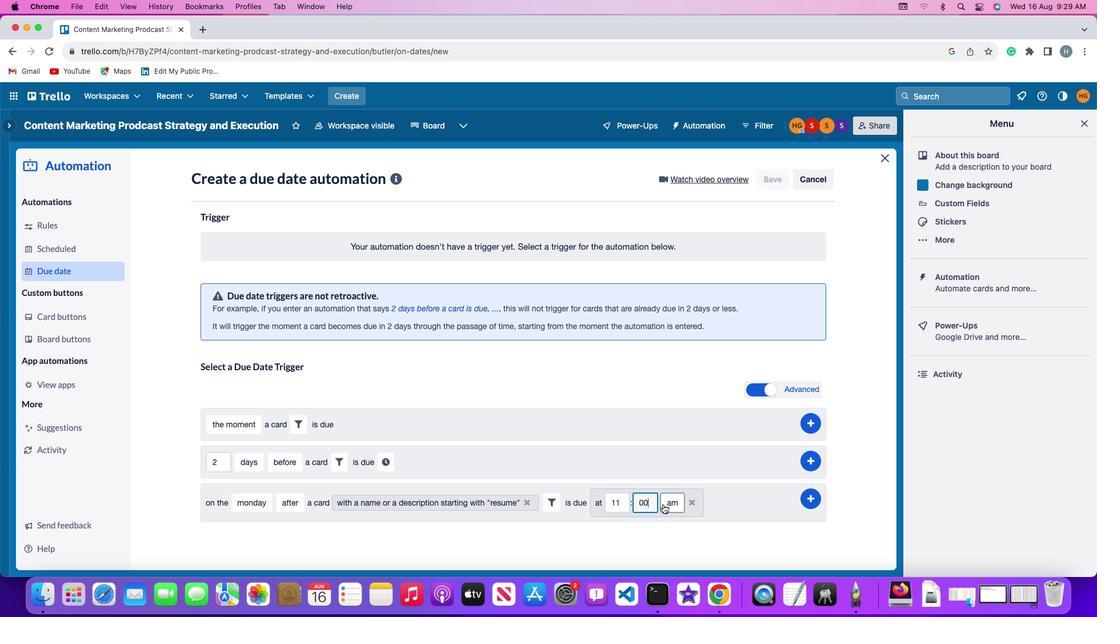 
Action: Key pressed Key.backspaceKey.backspace
Screenshot: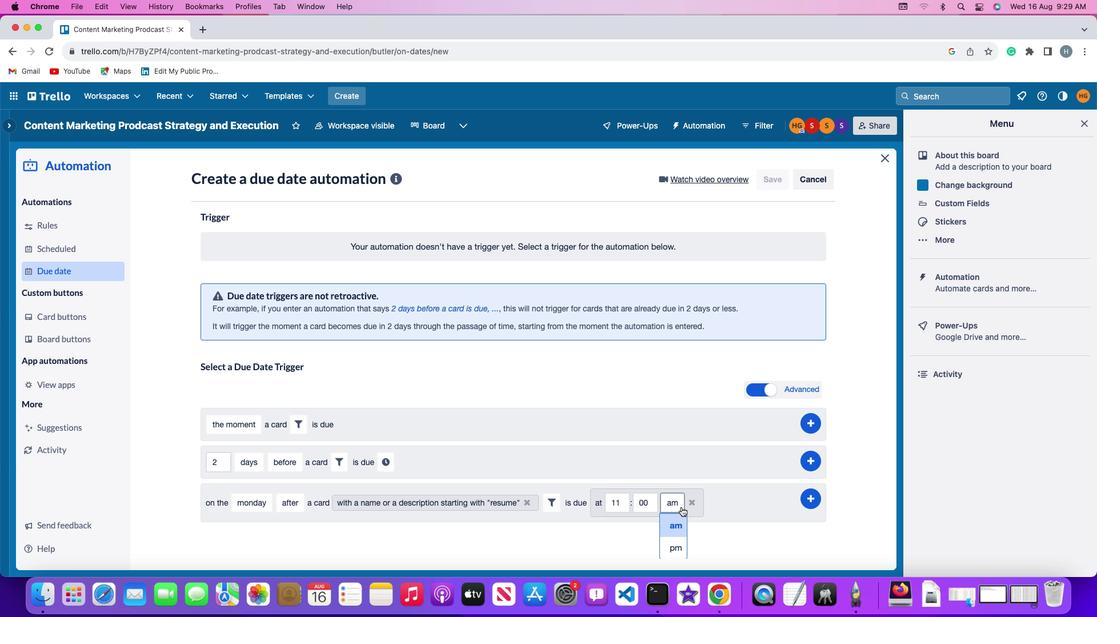 
Action: Mouse moved to (650, 501)
Screenshot: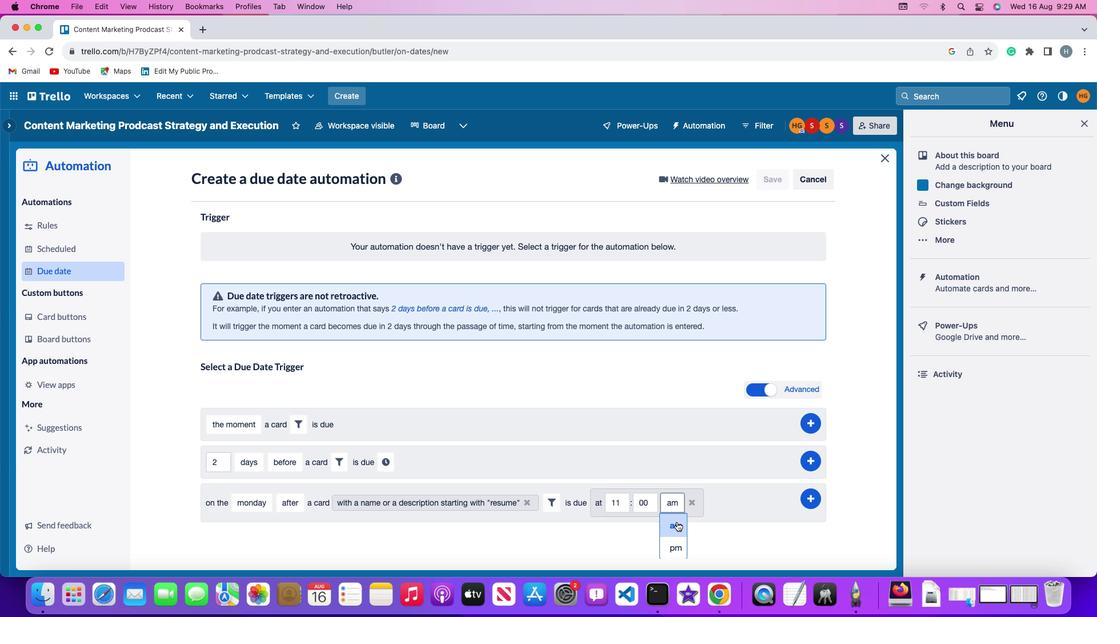 
Action: Key pressed '0''0'
Screenshot: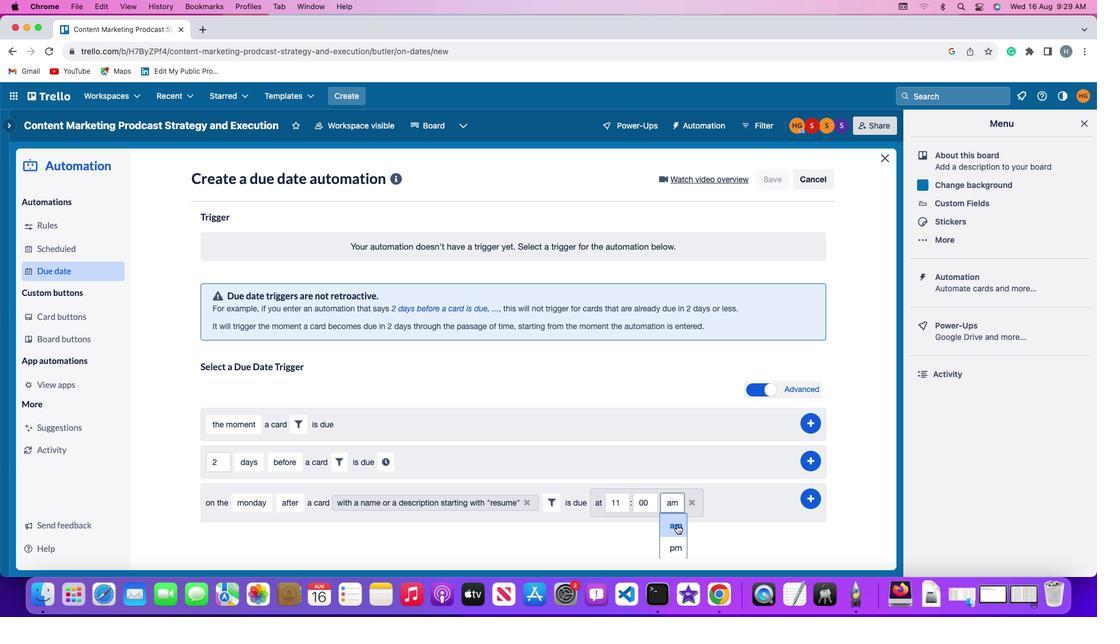 
Action: Mouse moved to (663, 504)
Screenshot: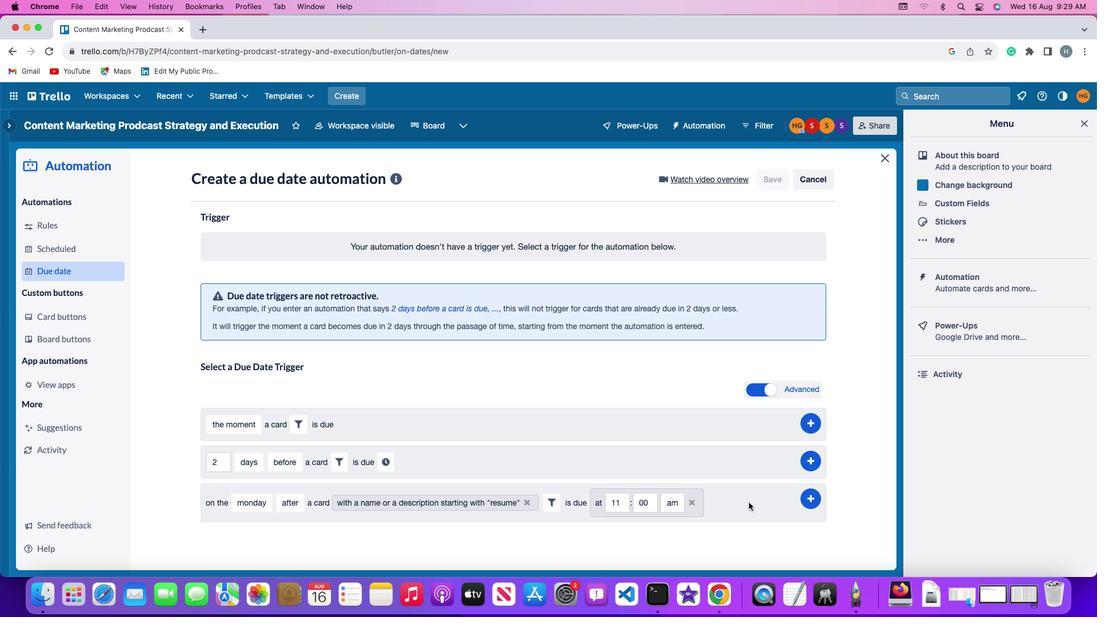 
Action: Mouse pressed left at (663, 504)
Screenshot: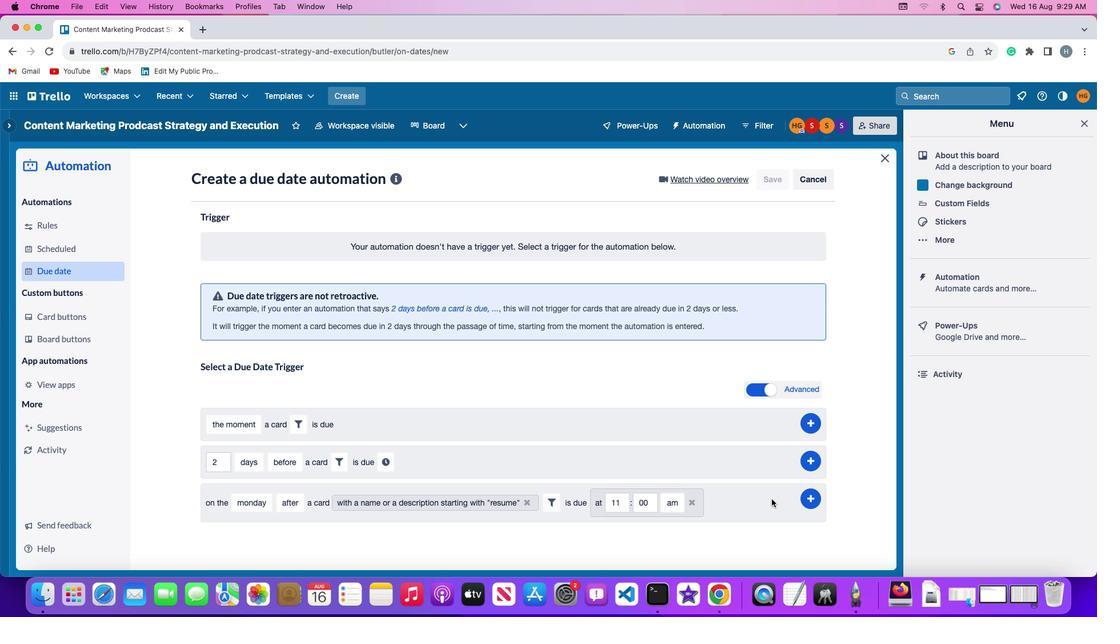 
Action: Mouse moved to (676, 524)
Screenshot: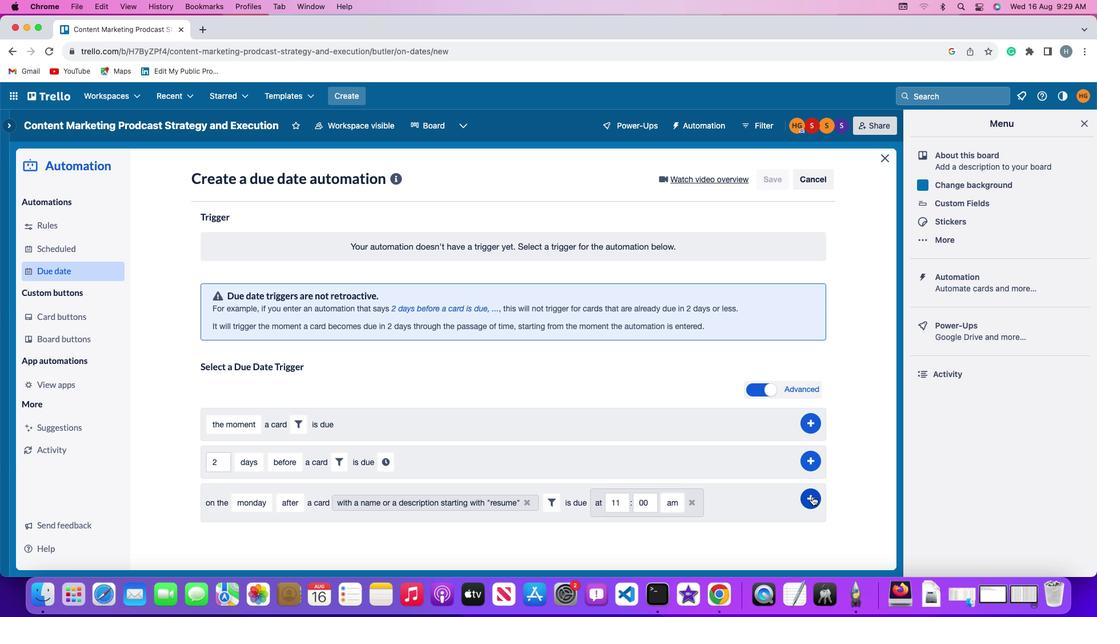 
Action: Mouse pressed left at (676, 524)
Screenshot: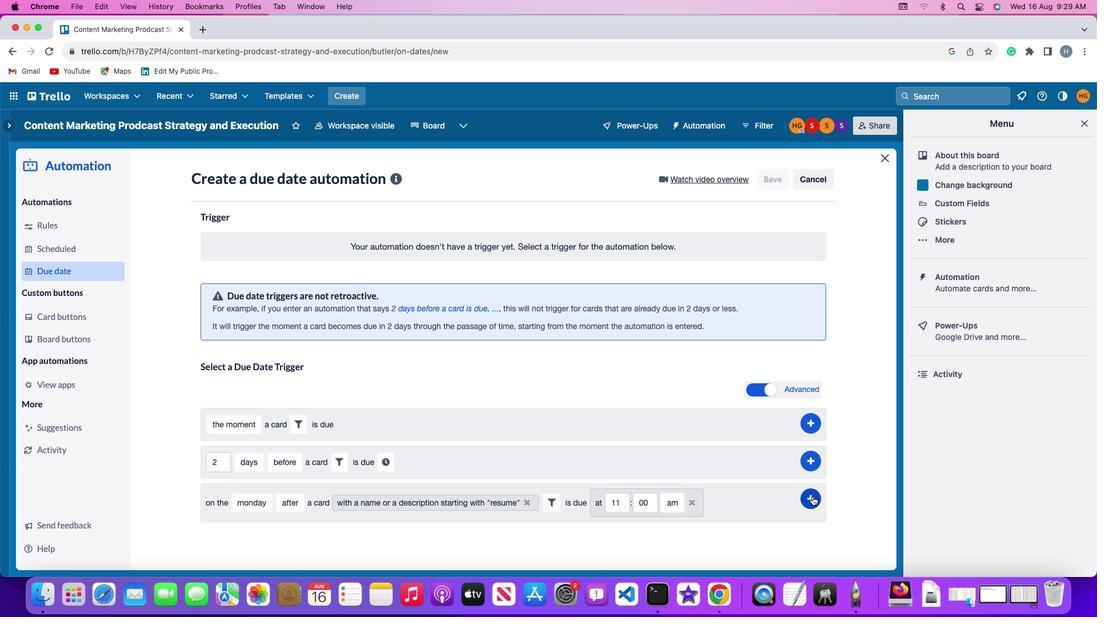 
Action: Mouse moved to (812, 496)
Screenshot: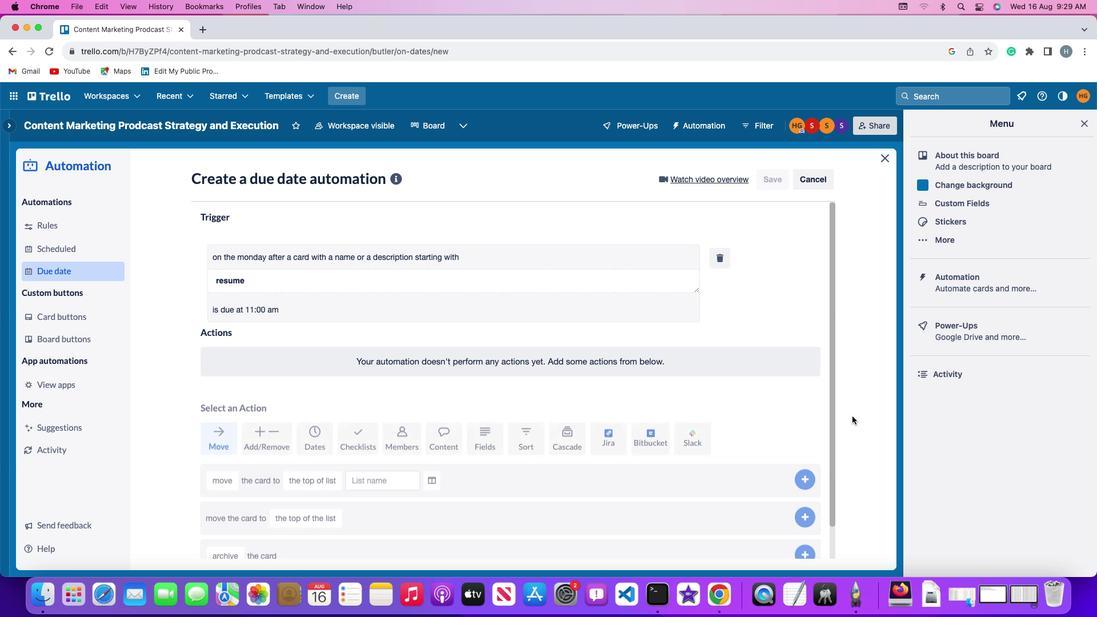
Action: Mouse pressed left at (812, 496)
Screenshot: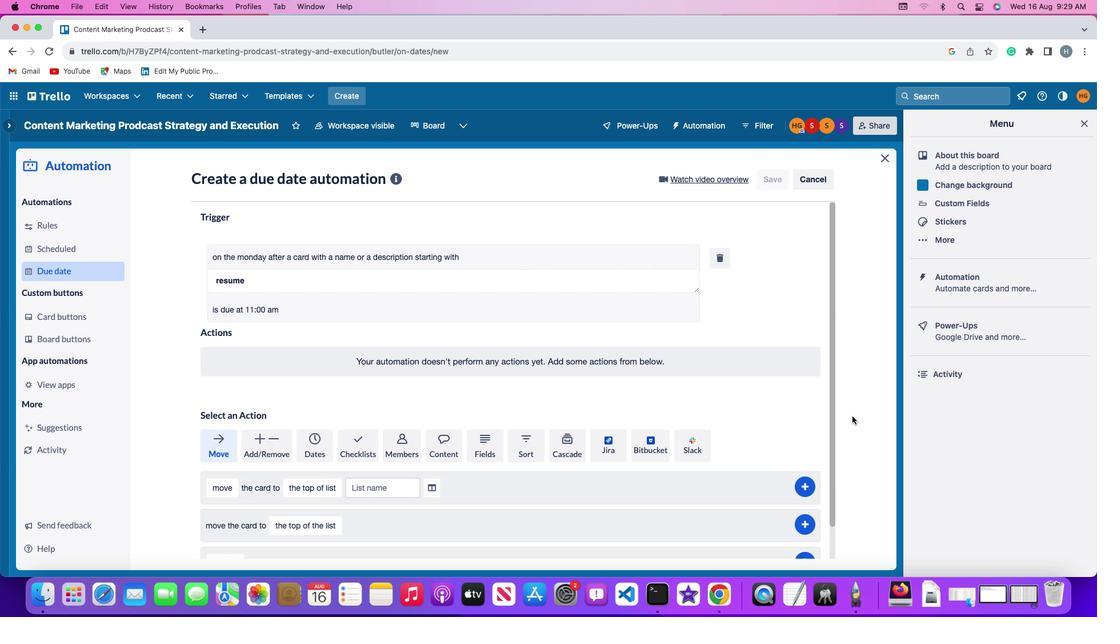 
Action: Mouse moved to (852, 416)
Screenshot: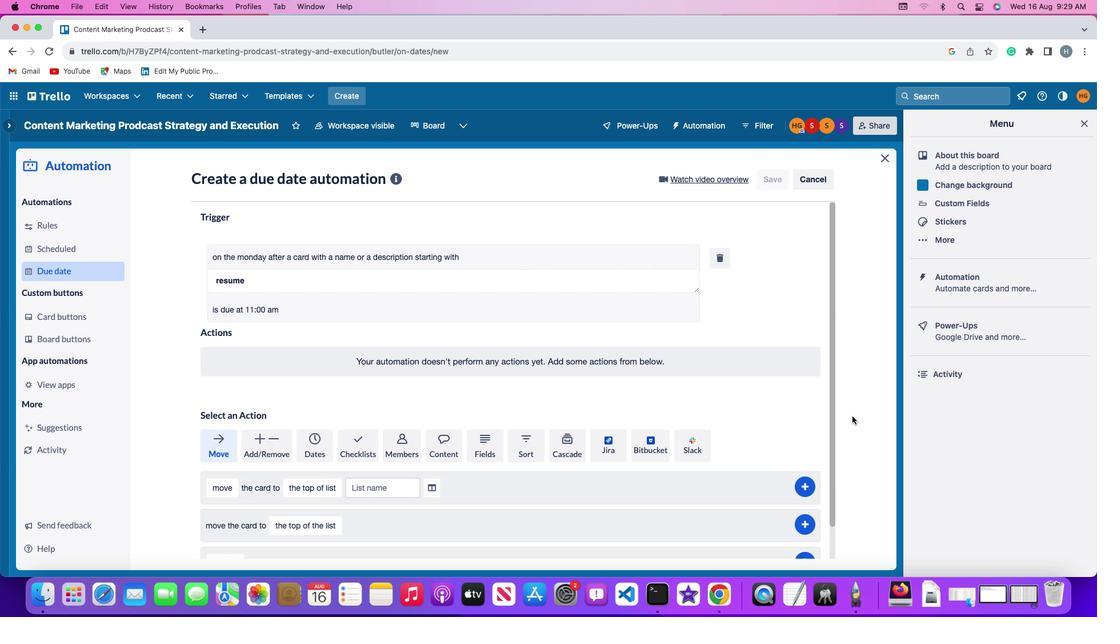 
